 Task: Save a mixdown to a compressed format like AAC for efficient online sharing.
Action: Mouse moved to (71, 7)
Screenshot: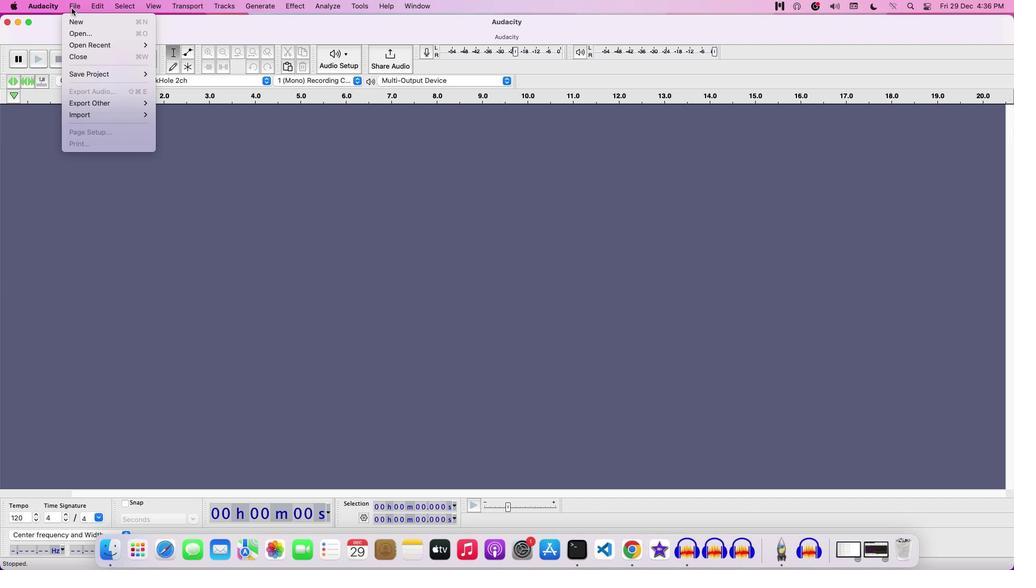 
Action: Mouse pressed left at (71, 7)
Screenshot: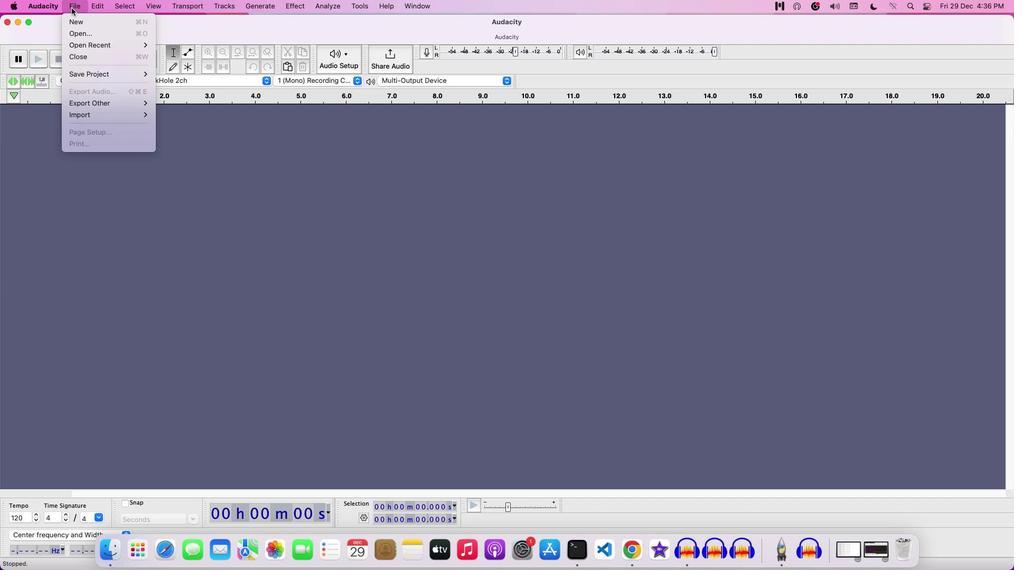 
Action: Mouse moved to (91, 30)
Screenshot: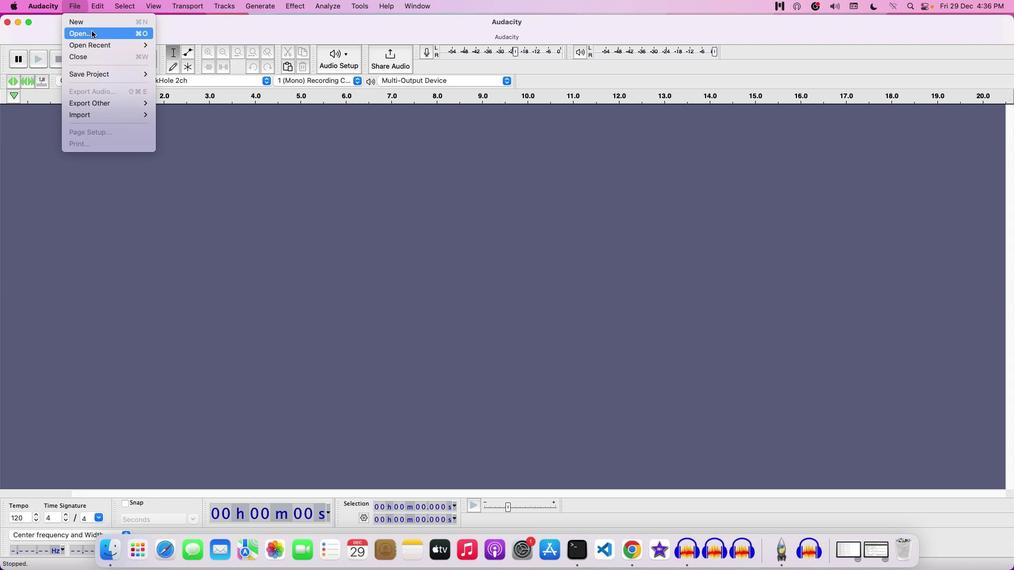 
Action: Mouse pressed left at (91, 30)
Screenshot: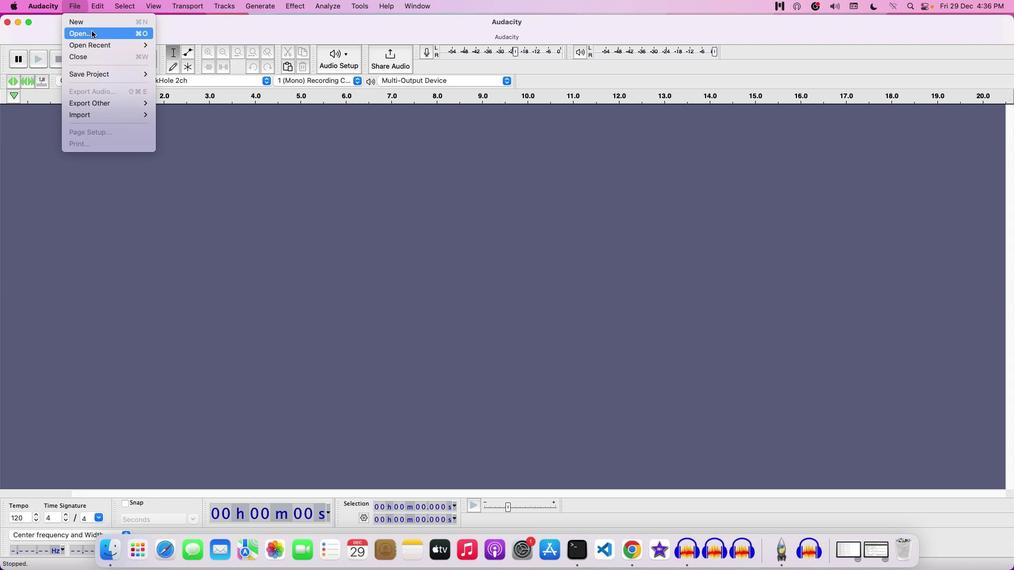 
Action: Mouse moved to (455, 155)
Screenshot: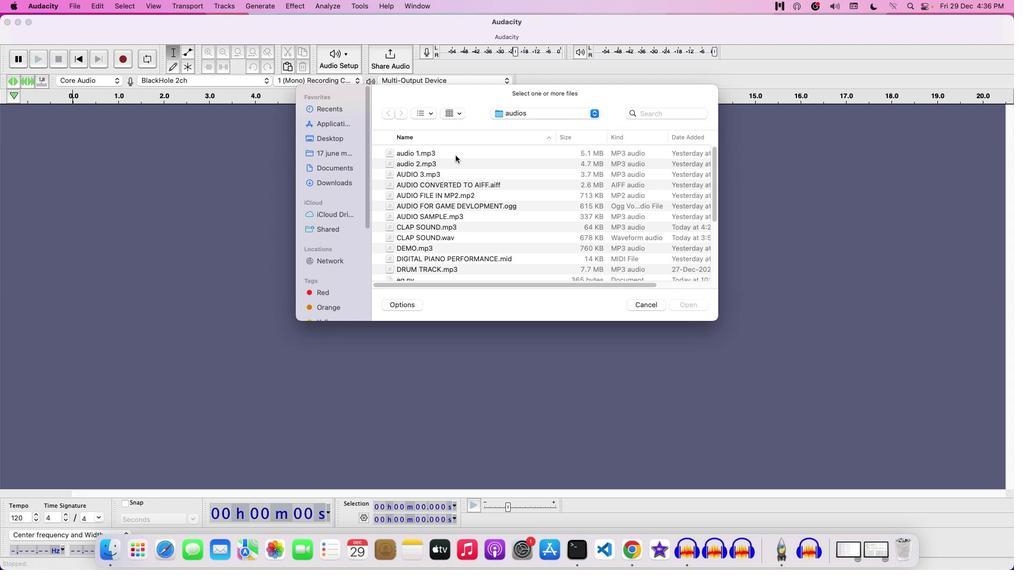 
Action: Mouse pressed left at (455, 155)
Screenshot: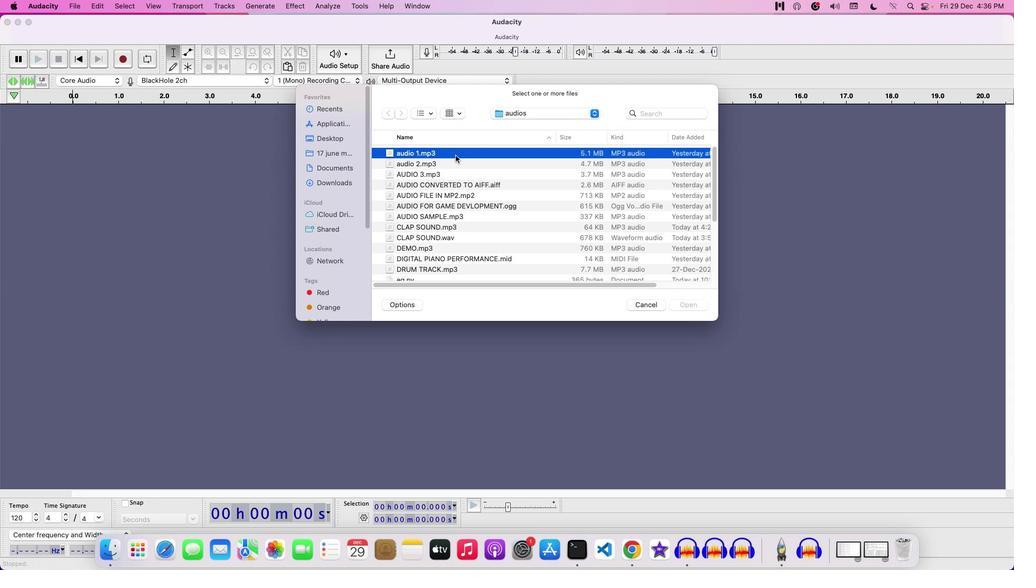 
Action: Mouse moved to (681, 305)
Screenshot: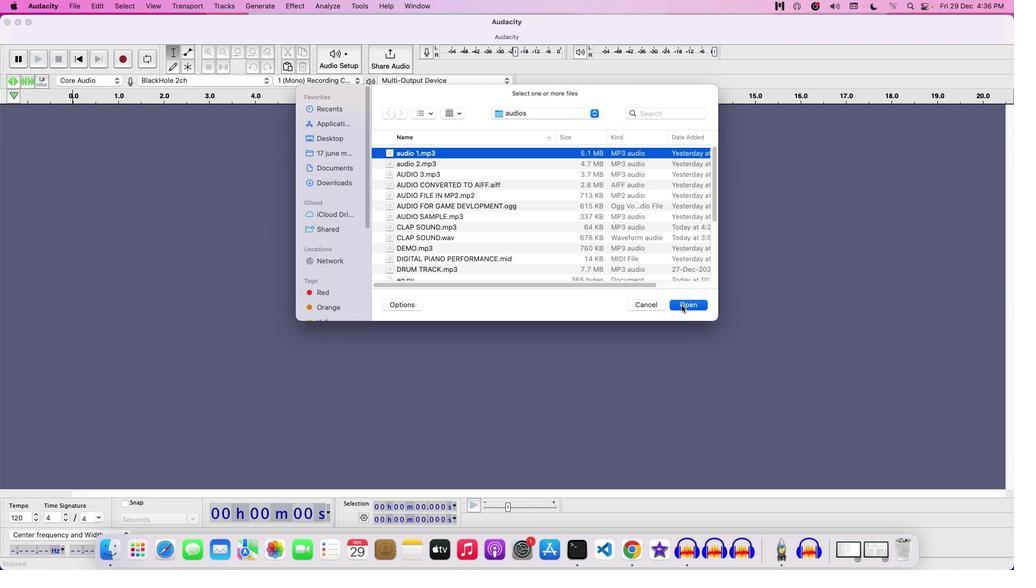 
Action: Mouse pressed left at (681, 305)
Screenshot: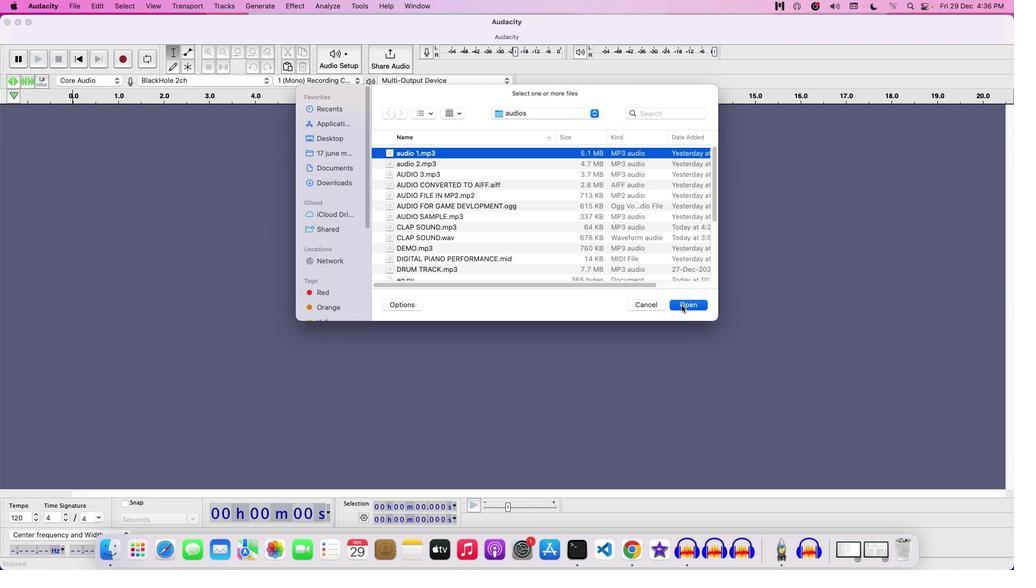 
Action: Mouse moved to (81, 7)
Screenshot: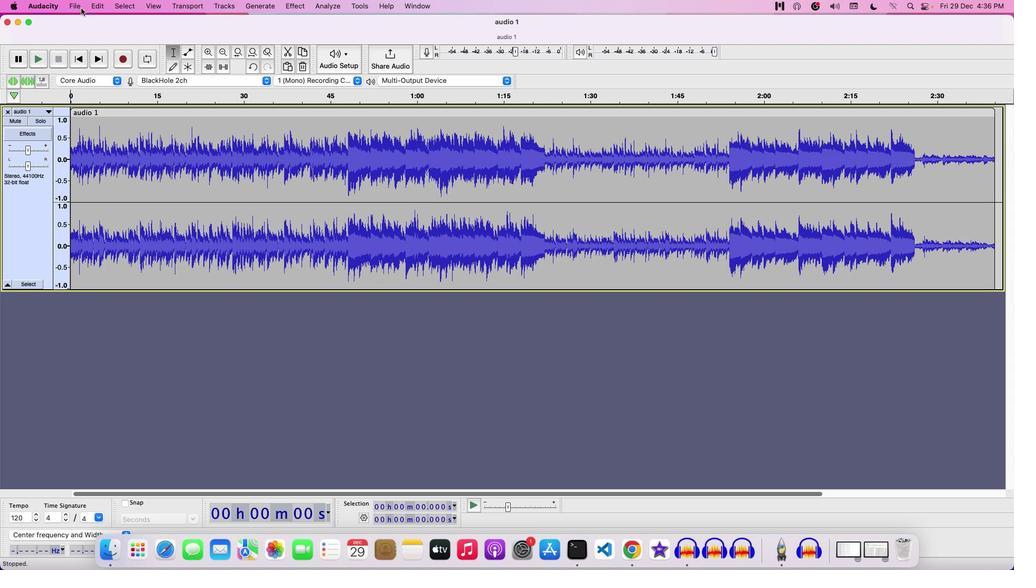 
Action: Mouse pressed left at (81, 7)
Screenshot: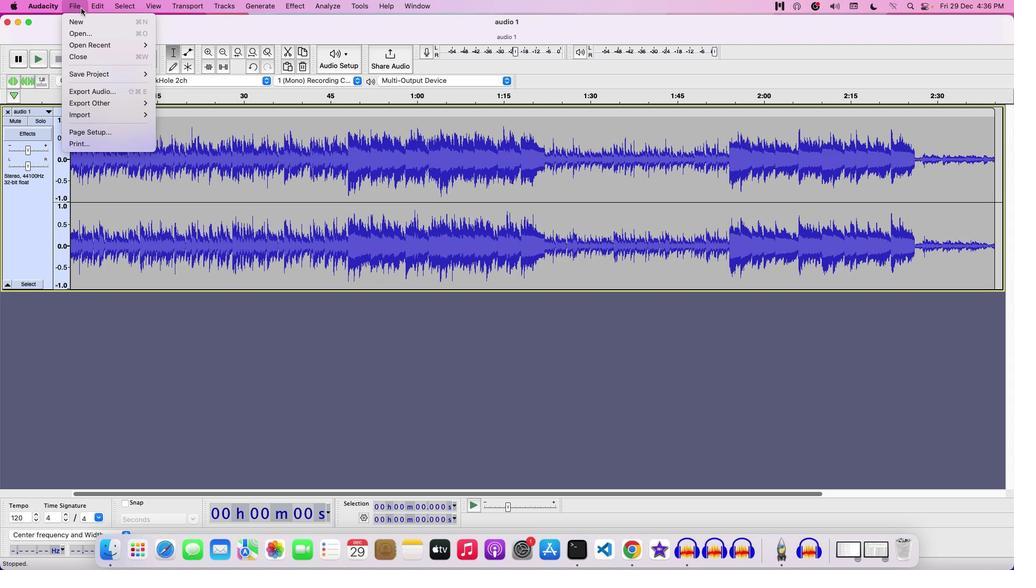 
Action: Mouse moved to (108, 31)
Screenshot: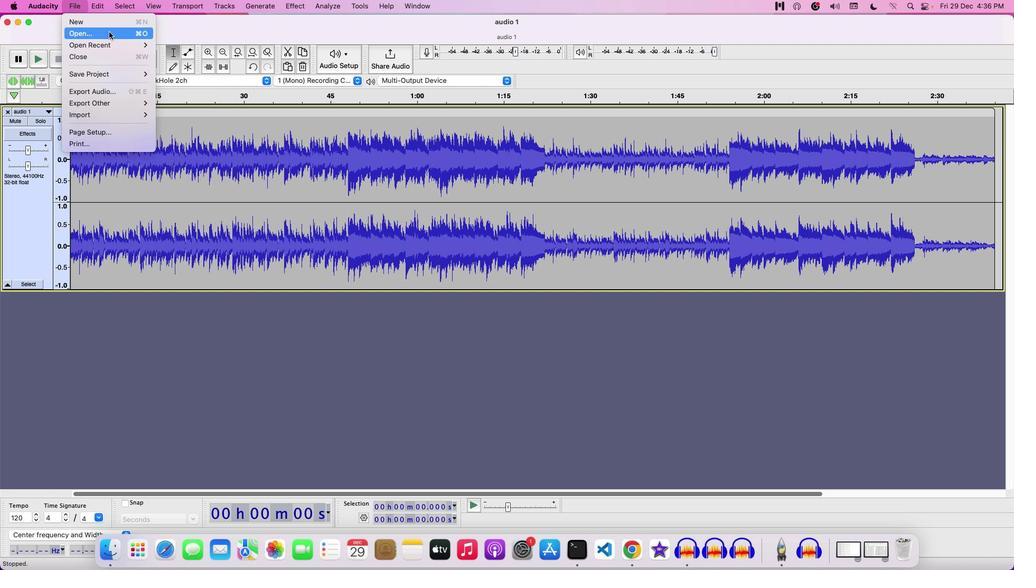 
Action: Mouse pressed left at (108, 31)
Screenshot: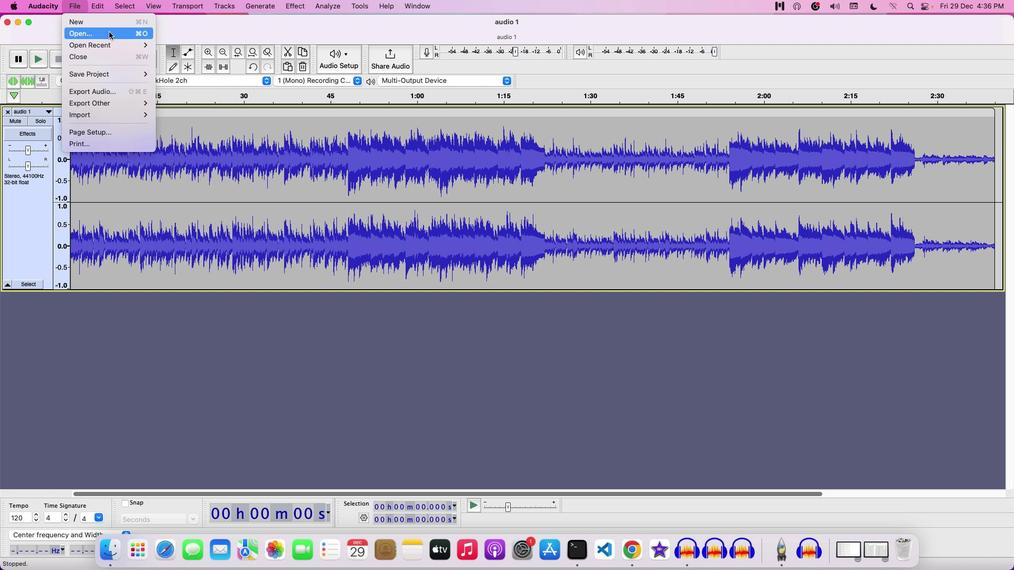 
Action: Mouse moved to (476, 165)
Screenshot: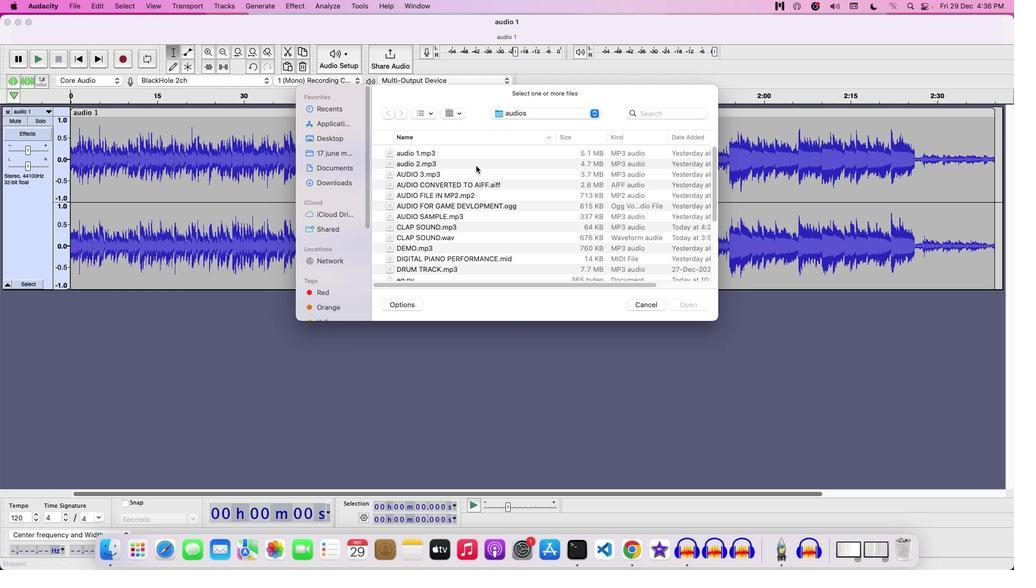 
Action: Mouse pressed left at (476, 165)
Screenshot: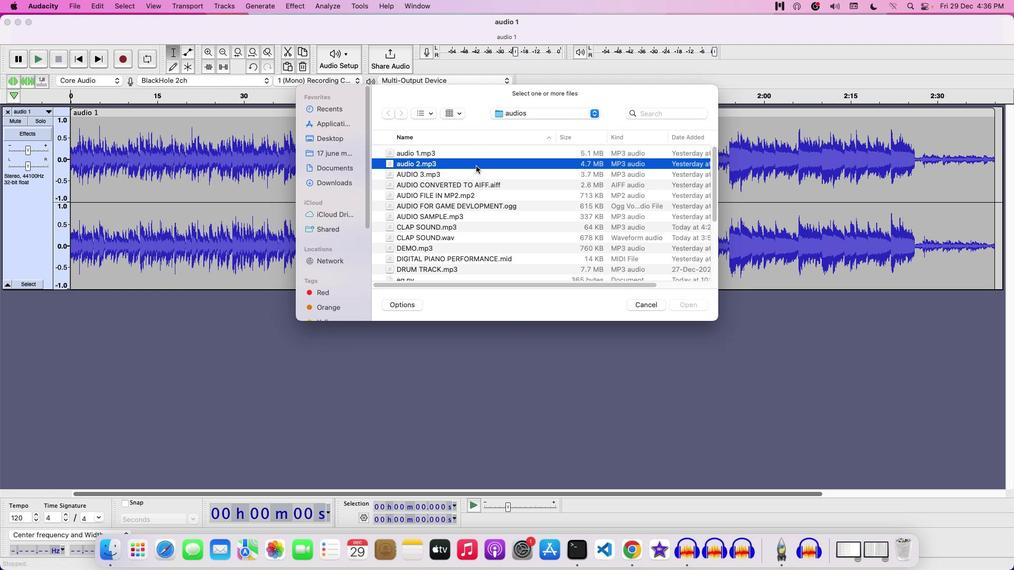 
Action: Mouse moved to (483, 164)
Screenshot: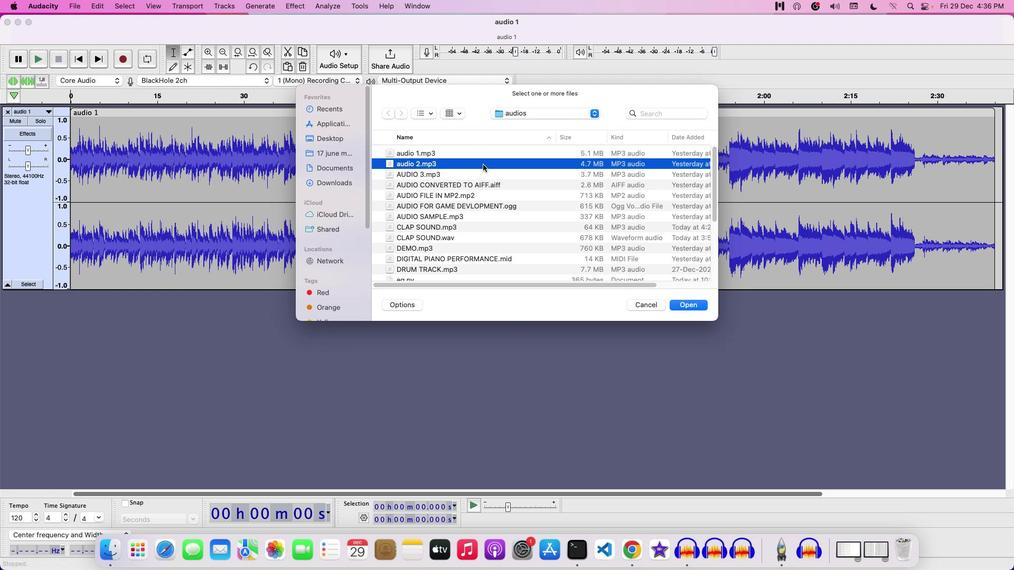 
Action: Mouse pressed left at (483, 164)
Screenshot: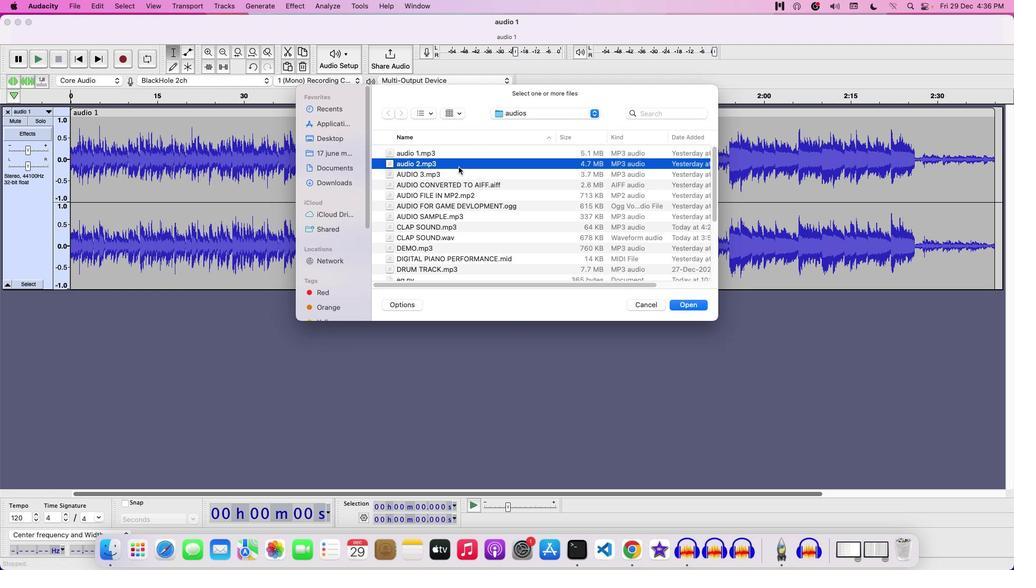 
Action: Mouse moved to (640, 305)
Screenshot: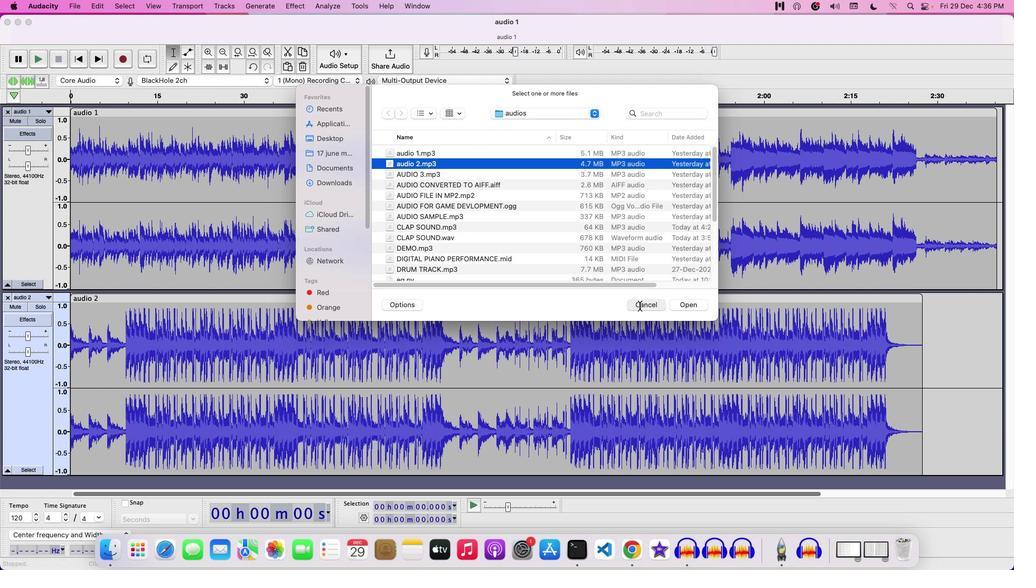 
Action: Mouse pressed left at (640, 305)
Screenshot: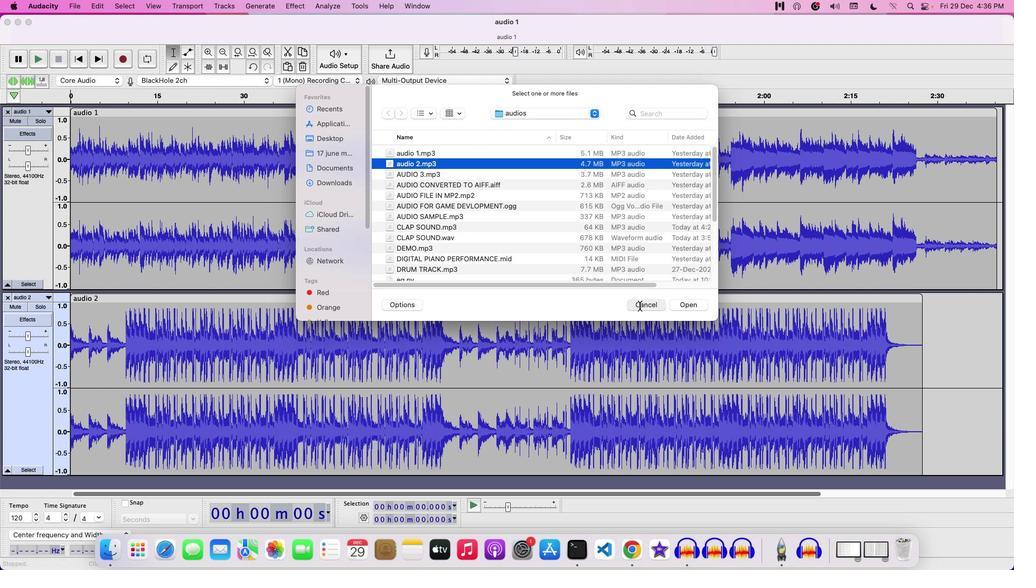
Action: Mouse moved to (998, 111)
Screenshot: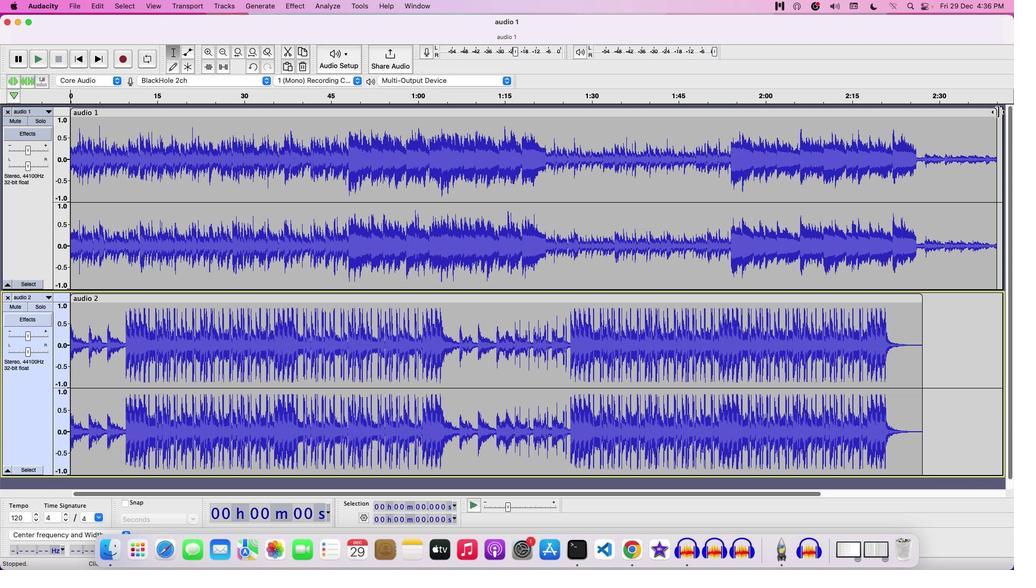 
Action: Mouse pressed left at (998, 111)
Screenshot: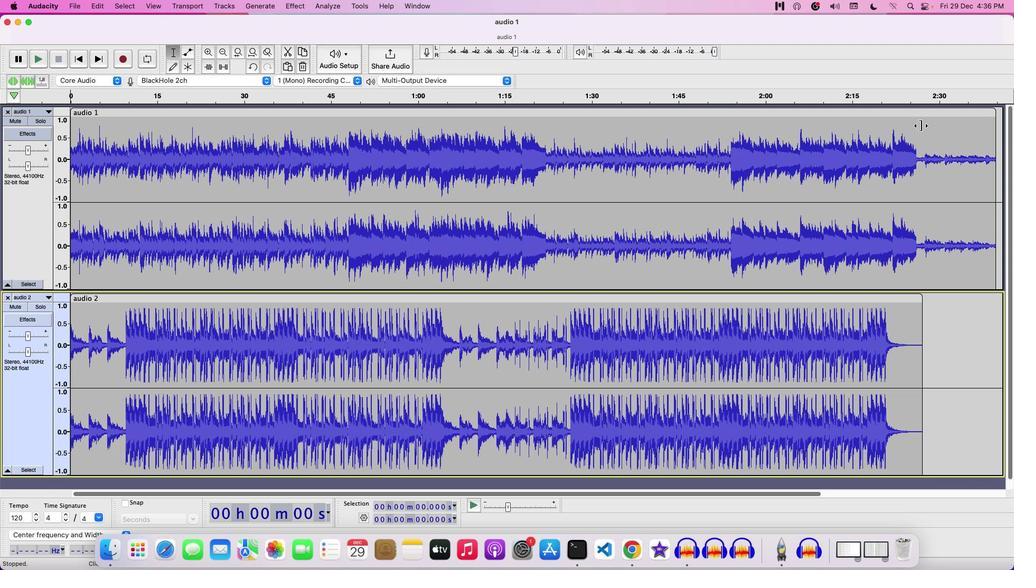 
Action: Mouse moved to (443, 220)
Screenshot: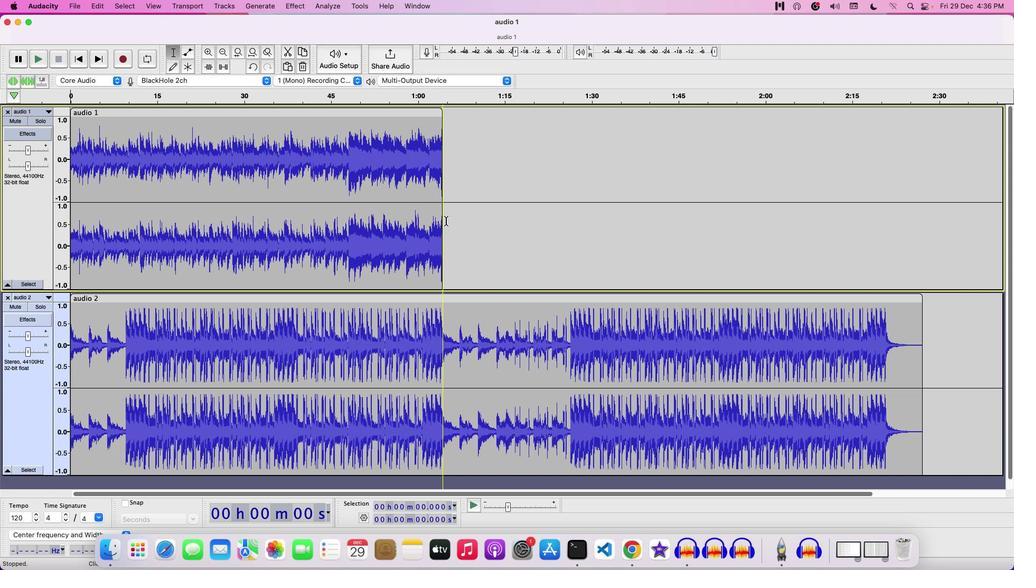 
Action: Mouse pressed left at (443, 220)
Screenshot: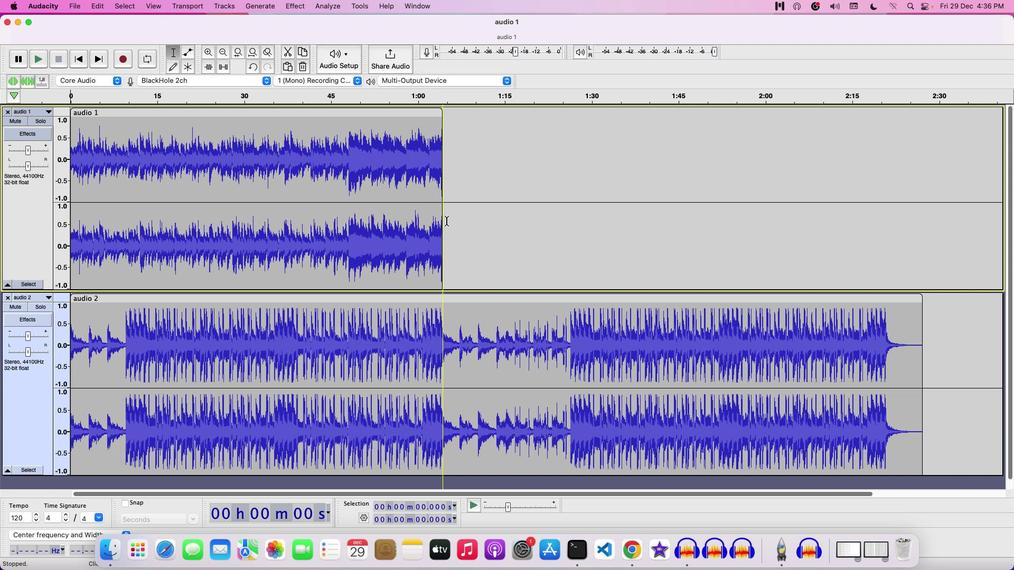 
Action: Mouse moved to (71, 300)
Screenshot: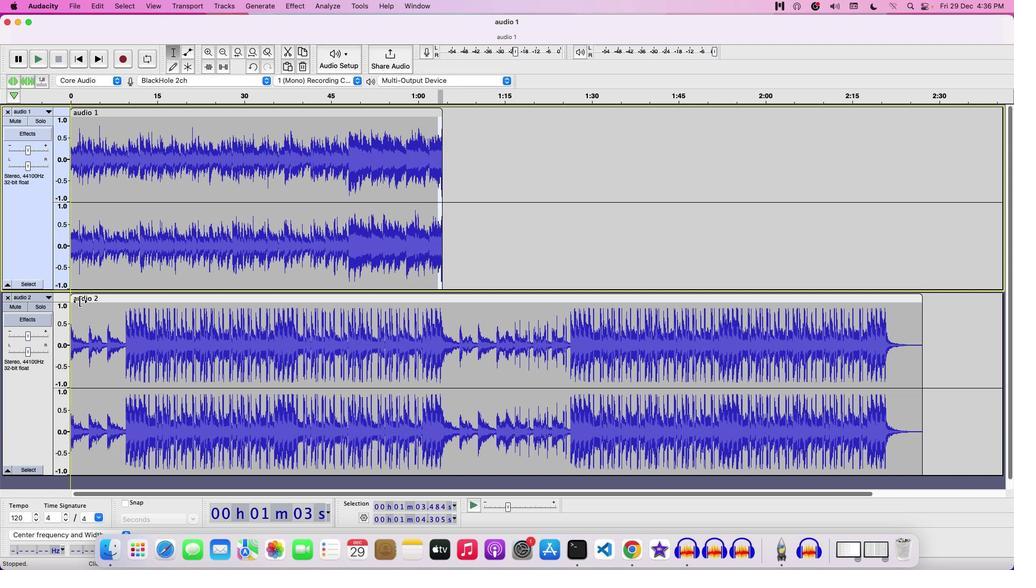 
Action: Mouse pressed left at (71, 300)
Screenshot: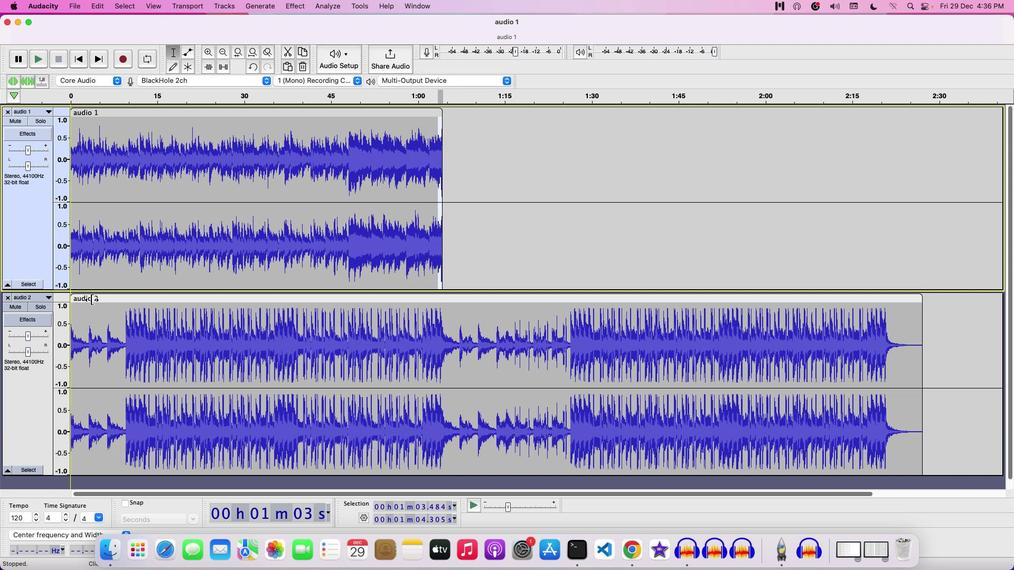 
Action: Mouse moved to (922, 300)
Screenshot: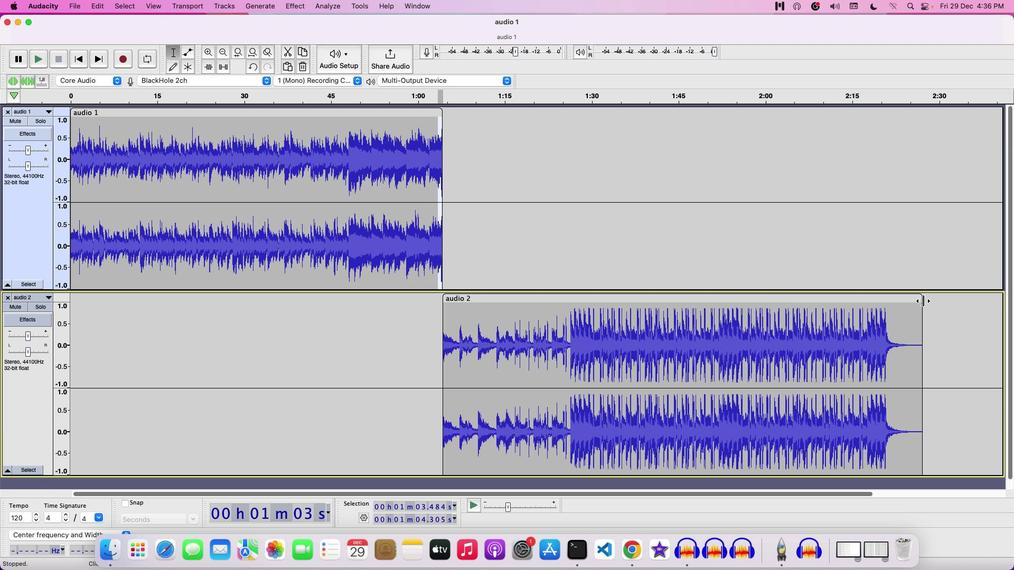 
Action: Mouse pressed left at (922, 300)
Screenshot: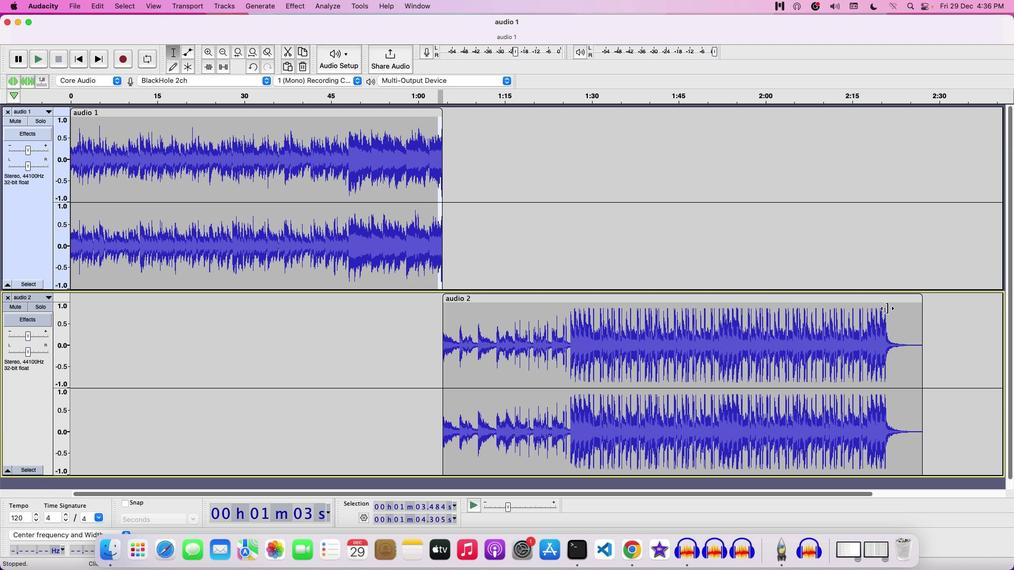 
Action: Mouse moved to (76, 11)
Screenshot: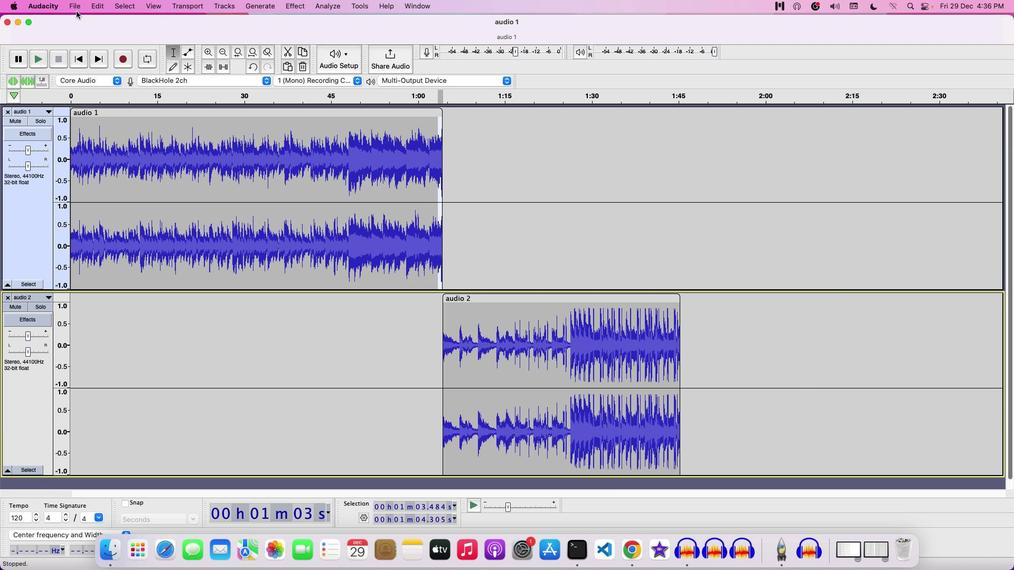 
Action: Mouse pressed left at (76, 11)
Screenshot: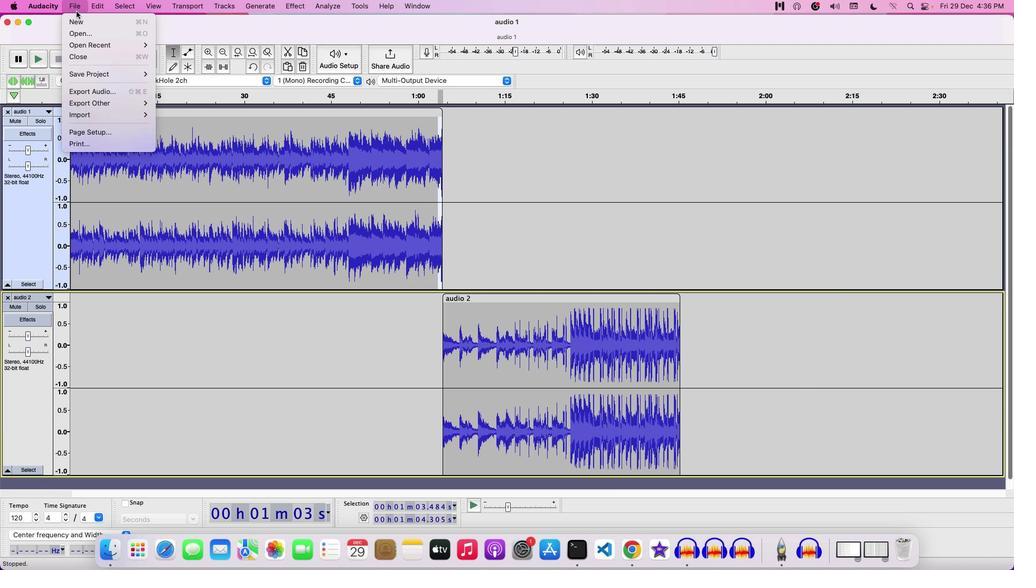 
Action: Mouse moved to (99, 87)
Screenshot: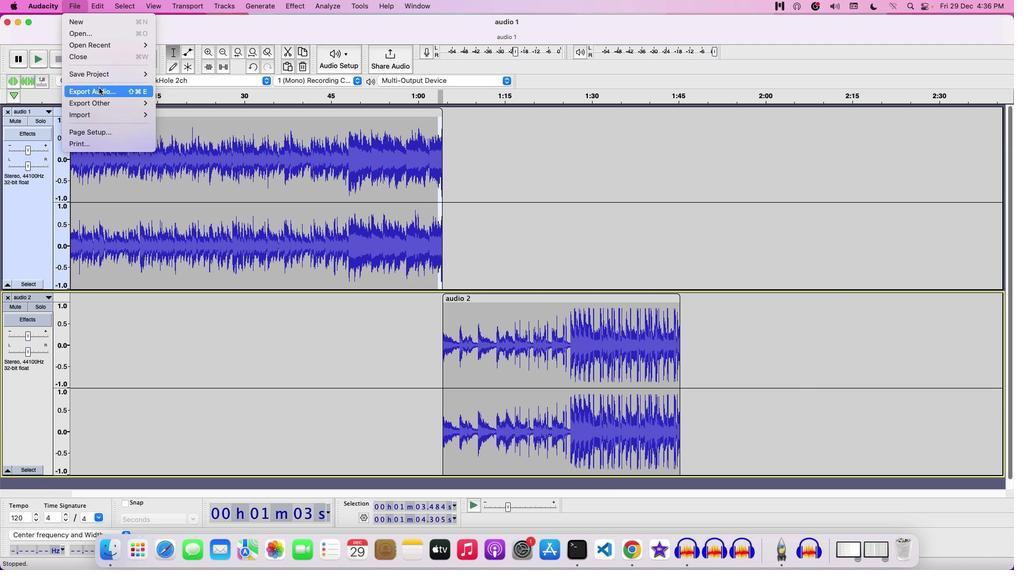 
Action: Mouse pressed left at (99, 87)
Screenshot: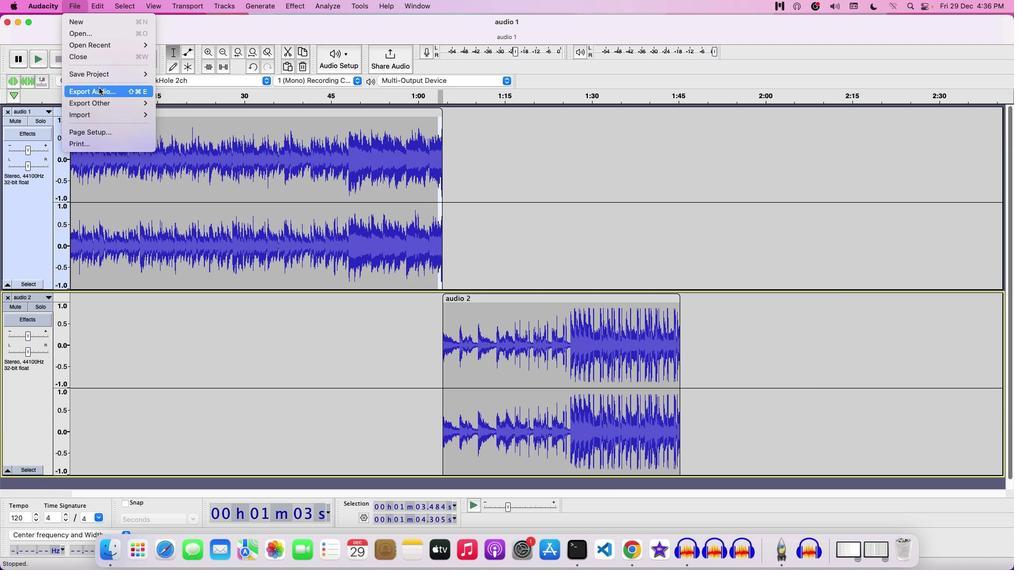 
Action: Mouse moved to (269, 126)
Screenshot: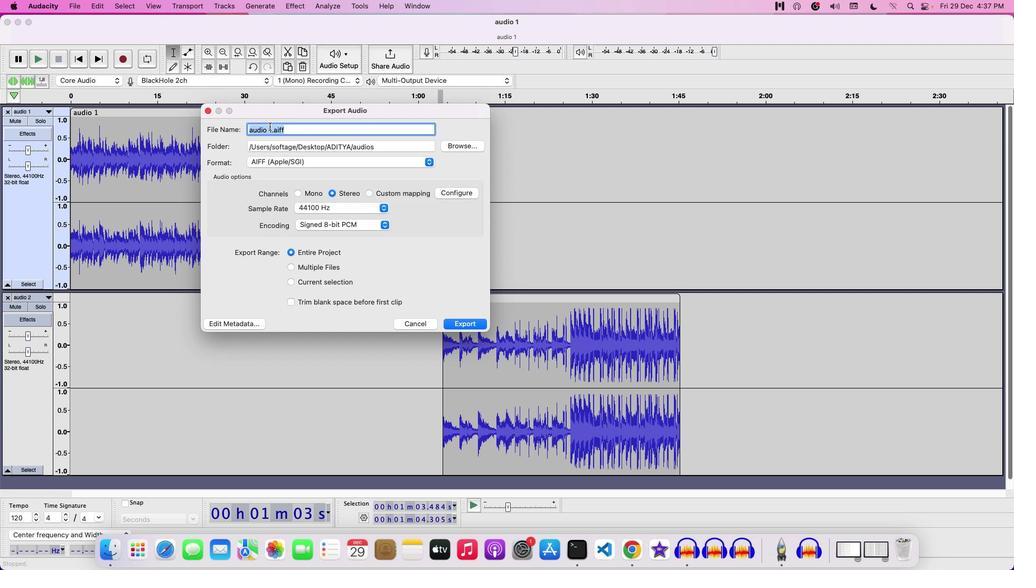 
Action: Mouse pressed left at (269, 126)
Screenshot: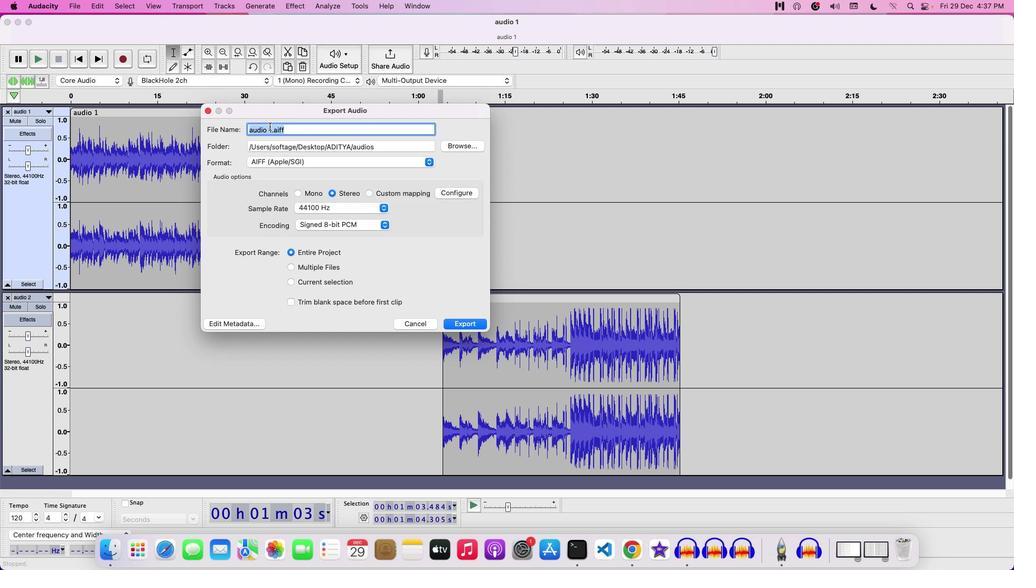 
Action: Mouse moved to (272, 128)
Screenshot: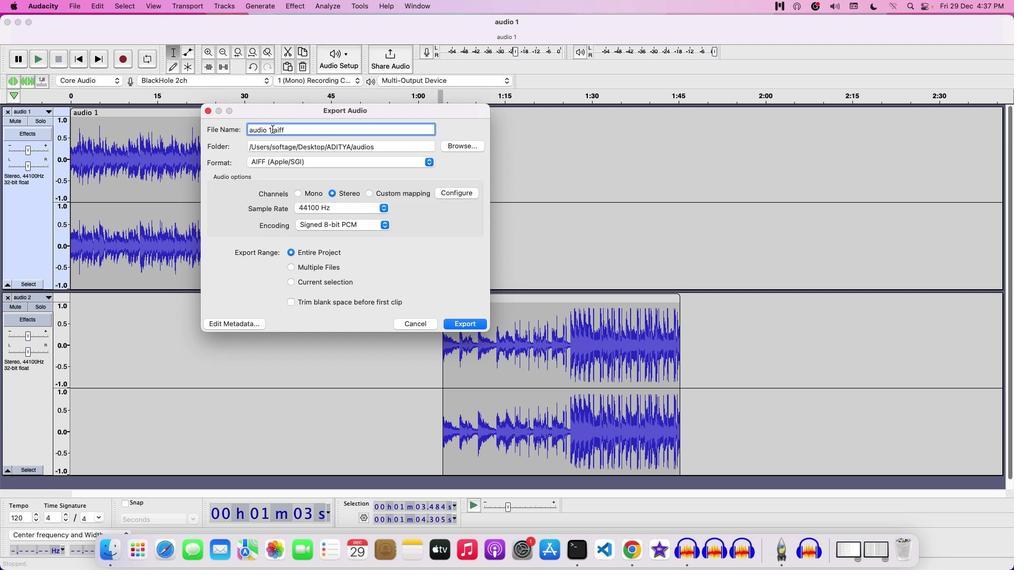 
Action: Mouse pressed left at (272, 128)
Screenshot: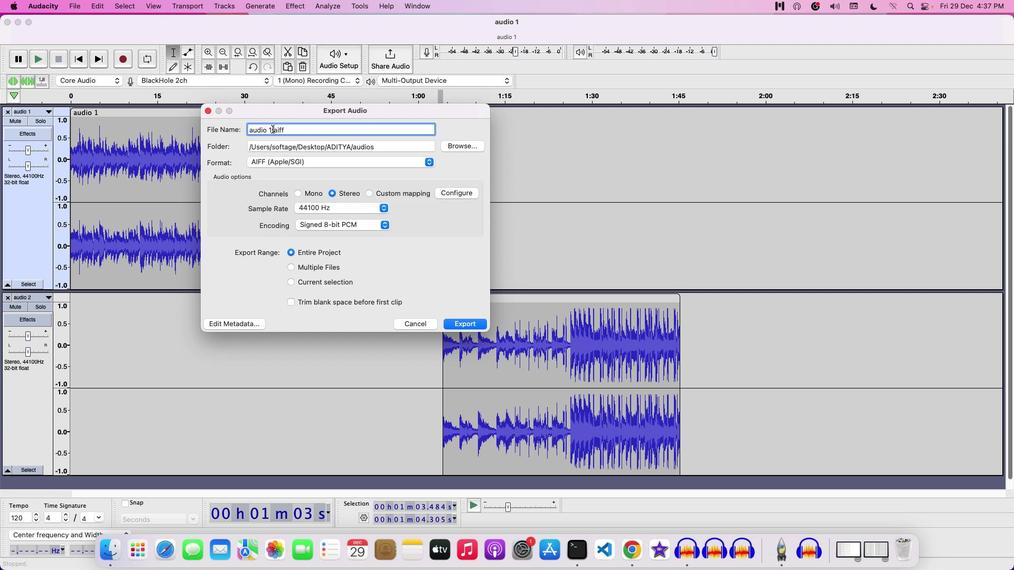 
Action: Mouse moved to (304, 127)
Screenshot: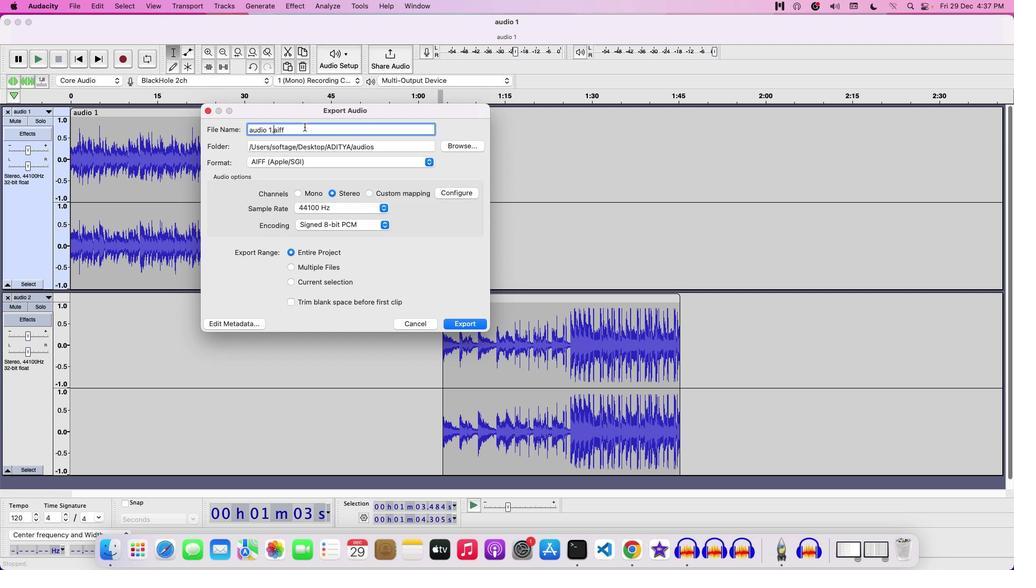 
Action: Key pressed Key.backspaceKey.backspaceKey.backspaceKey.backspaceKey.backspaceKey.backspaceKey.backspaceKey.backspaceKey.backspaceKey.backspaceKey.backspaceKey.backspaceKey.backspaceKey.backspaceKey.backspace'M''I''X''D''O''W''N'Key.space
Screenshot: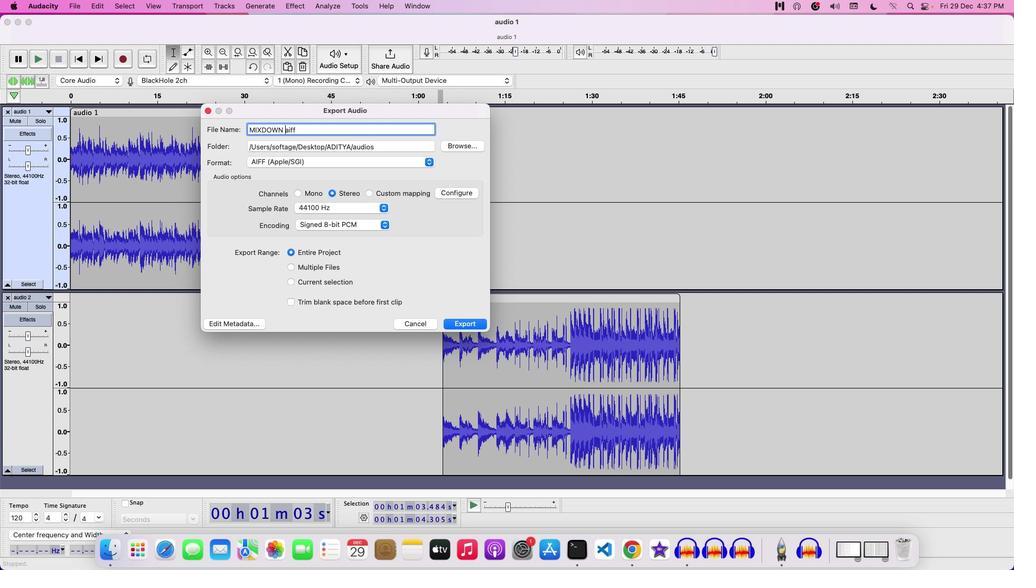 
Action: Mouse moved to (397, 165)
Screenshot: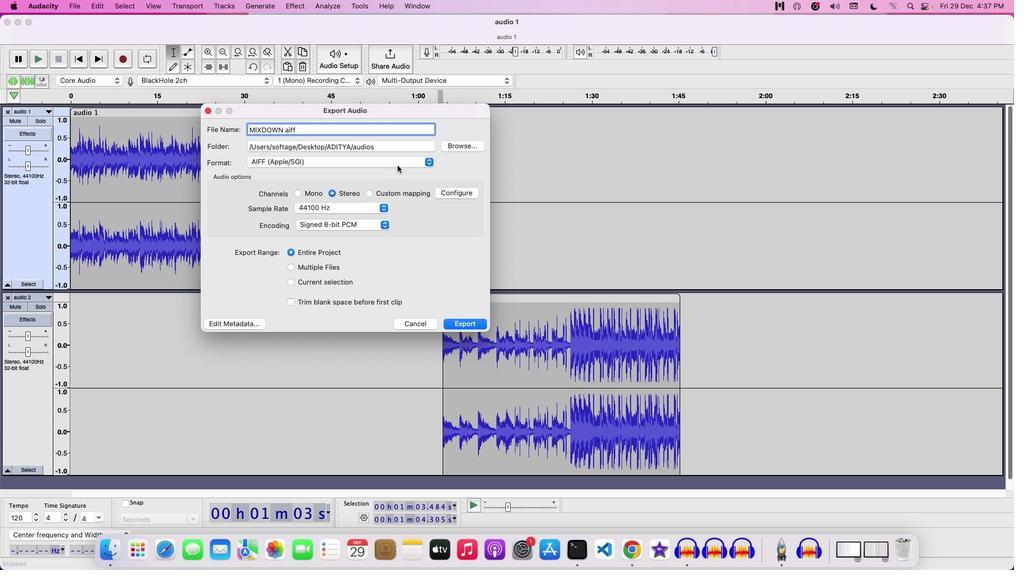 
Action: Mouse pressed left at (397, 165)
Screenshot: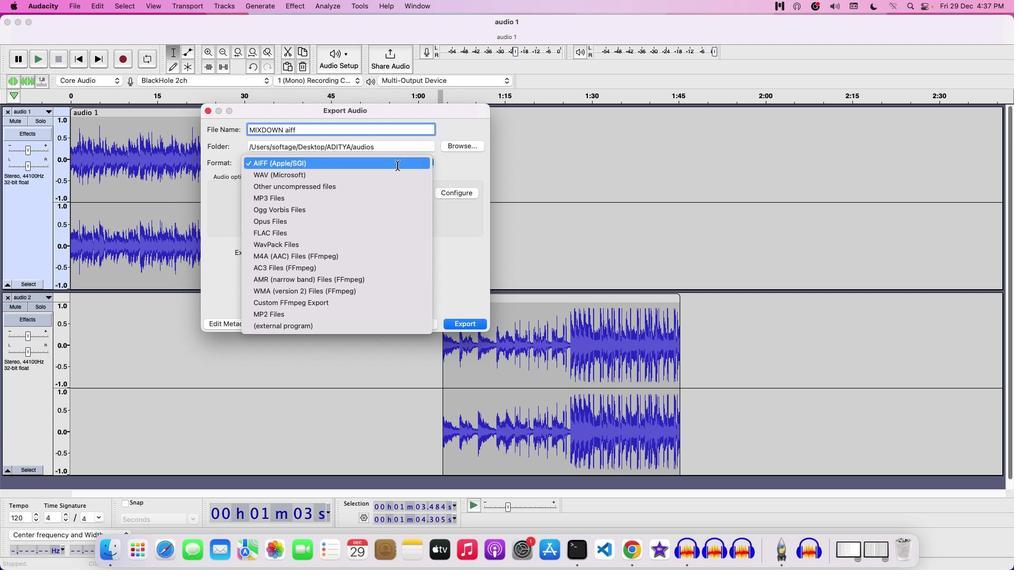 
Action: Mouse moved to (366, 252)
Screenshot: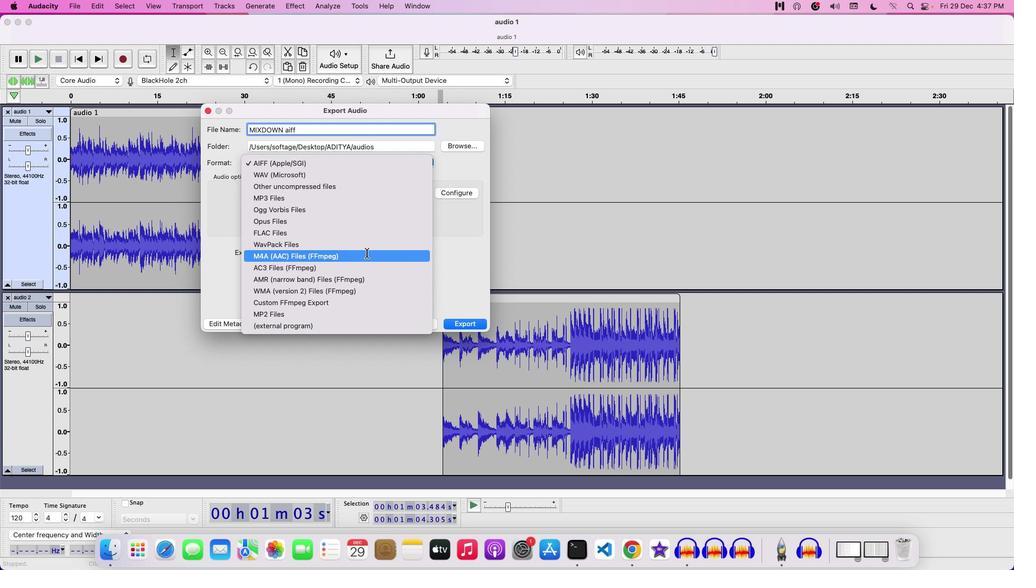 
Action: Mouse scrolled (366, 252) with delta (0, 0)
Screenshot: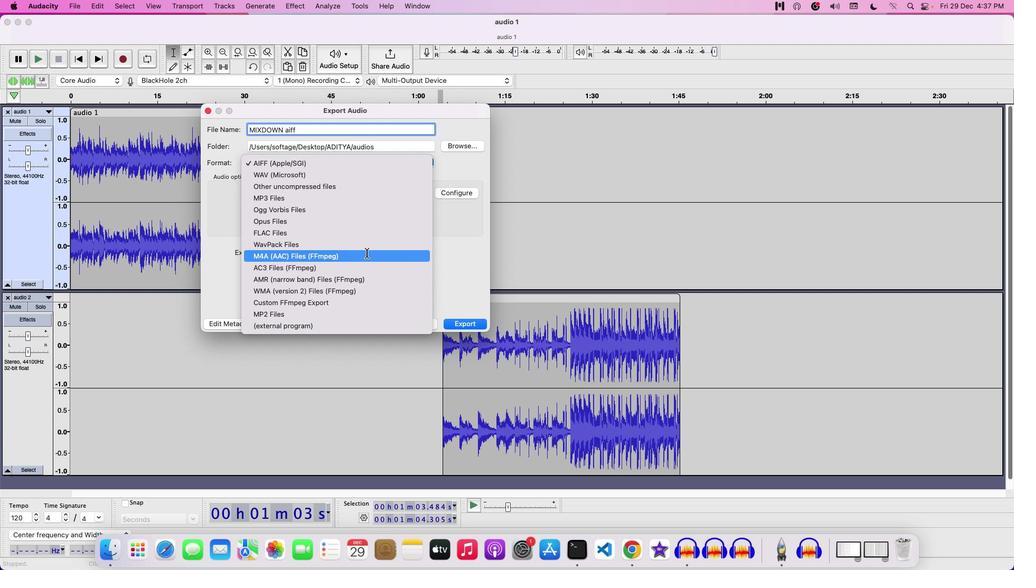 
Action: Mouse scrolled (366, 252) with delta (0, 0)
Screenshot: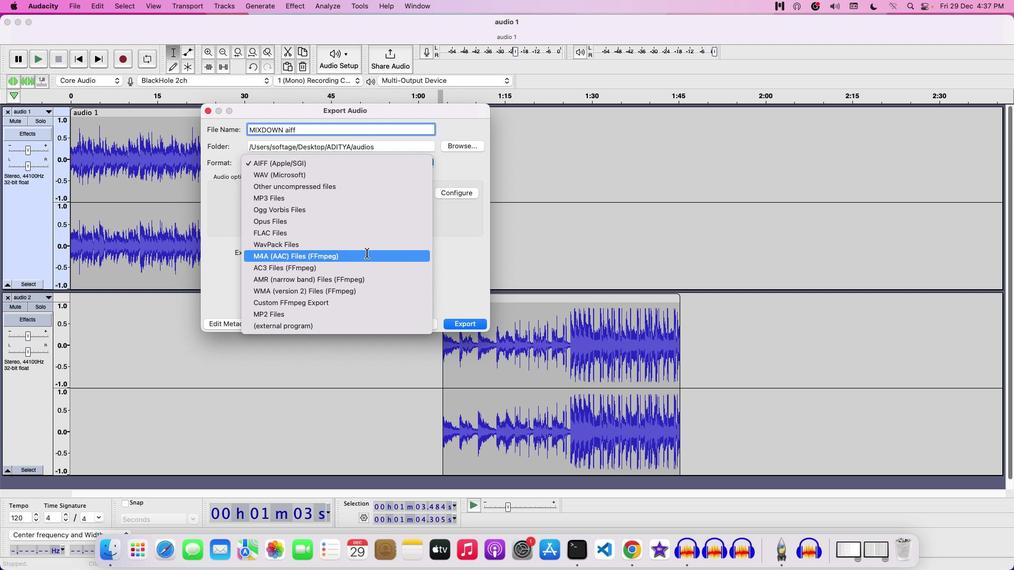 
Action: Mouse scrolled (366, 252) with delta (0, 0)
Screenshot: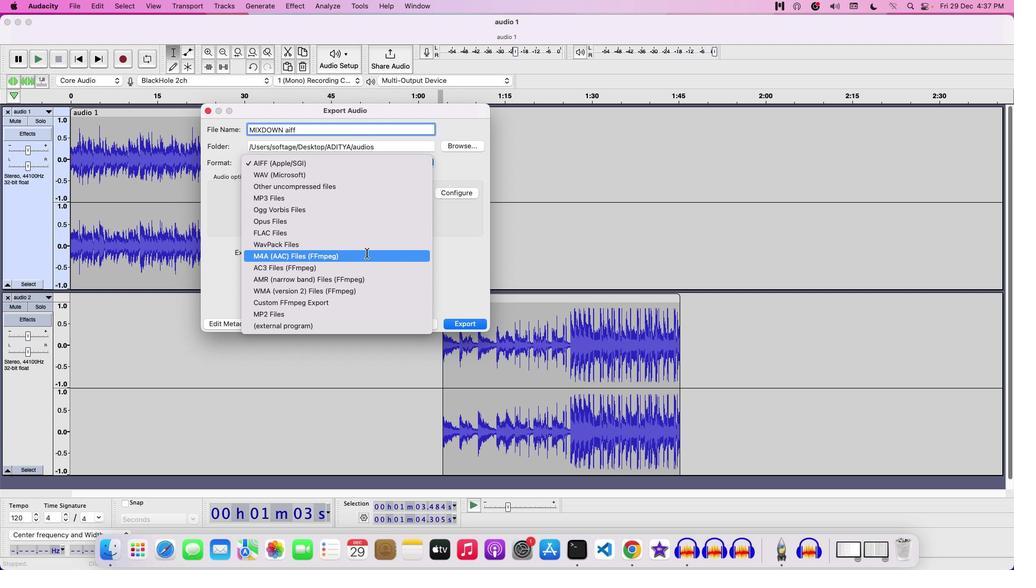 
Action: Mouse moved to (364, 253)
Screenshot: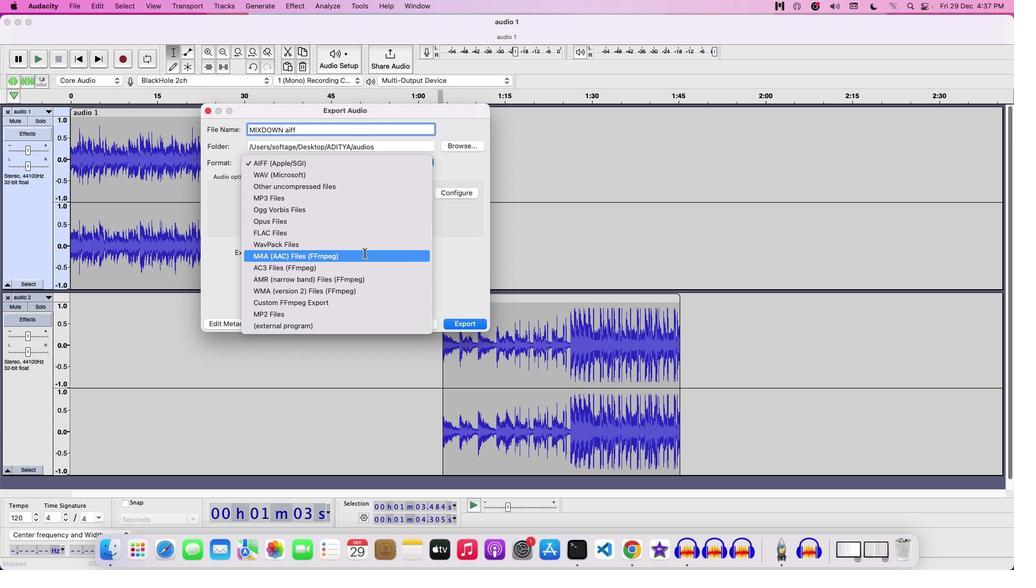 
Action: Mouse pressed left at (364, 253)
Screenshot: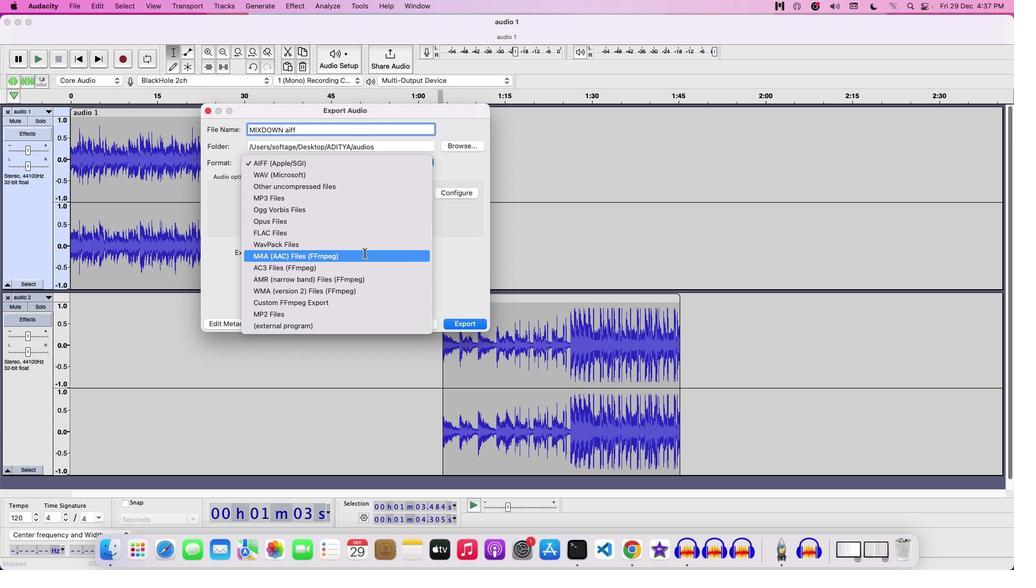 
Action: Mouse moved to (293, 129)
Screenshot: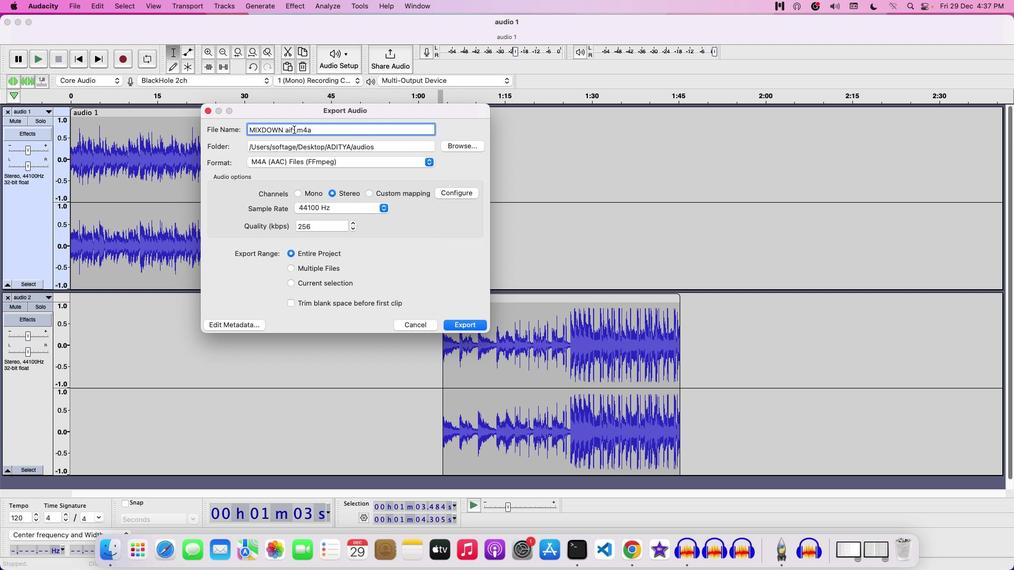 
Action: Mouse pressed left at (293, 129)
Screenshot: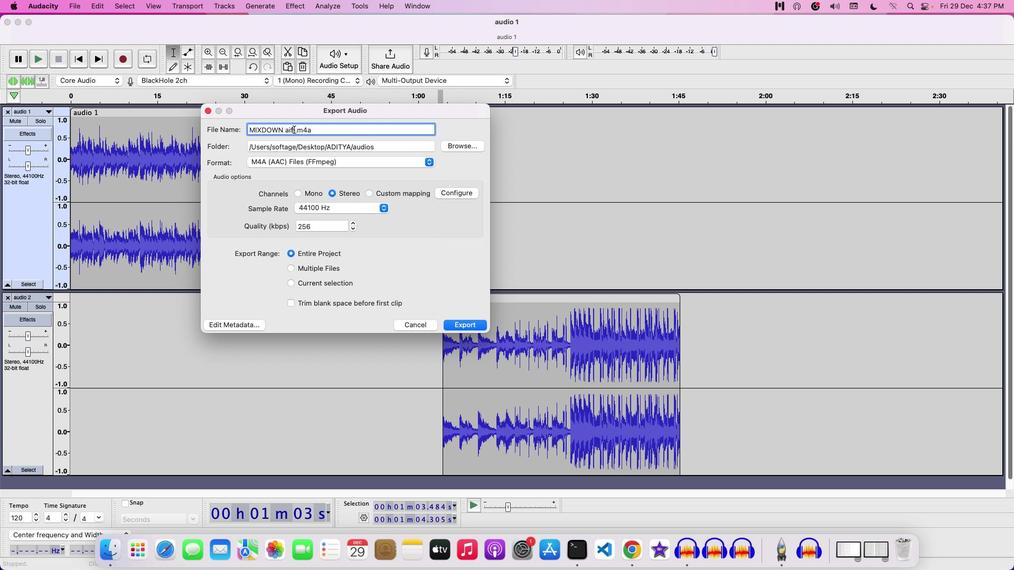 
Action: Mouse moved to (341, 127)
Screenshot: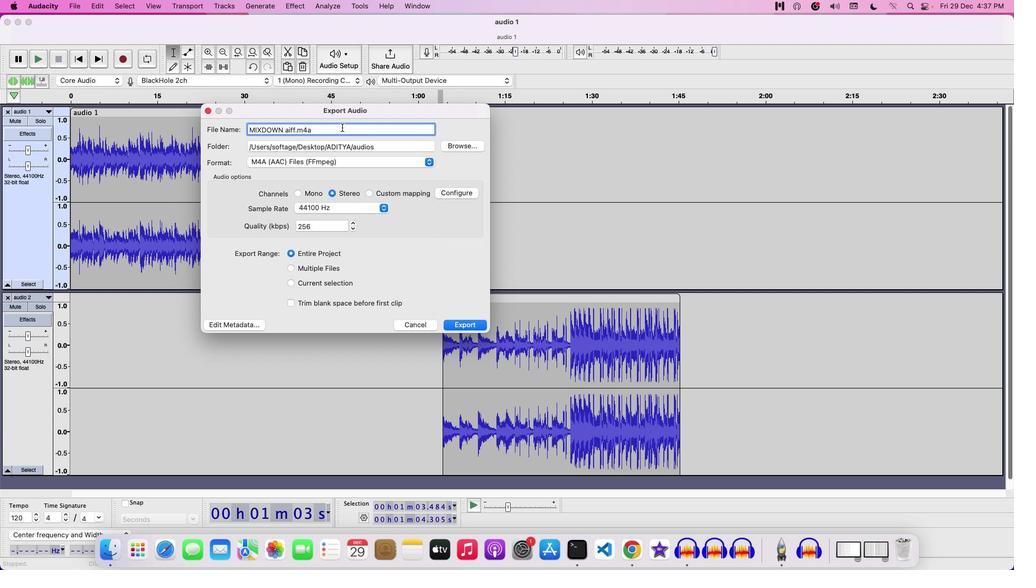
Action: Key pressed Key.rightKey.backspaceKey.backspaceKey.backspaceKey.backspaceKey.backspace
Screenshot: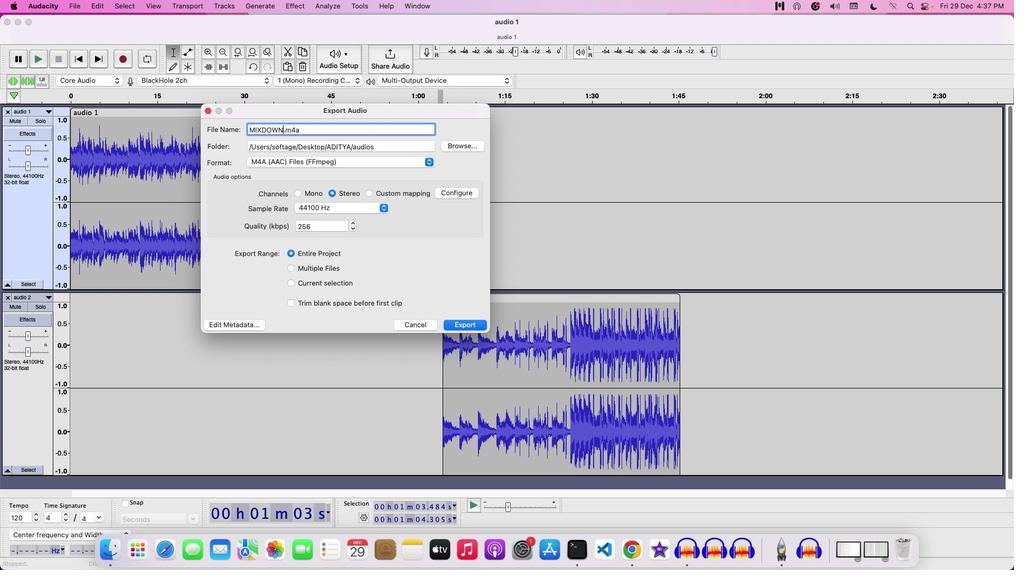 
Action: Mouse moved to (471, 320)
Screenshot: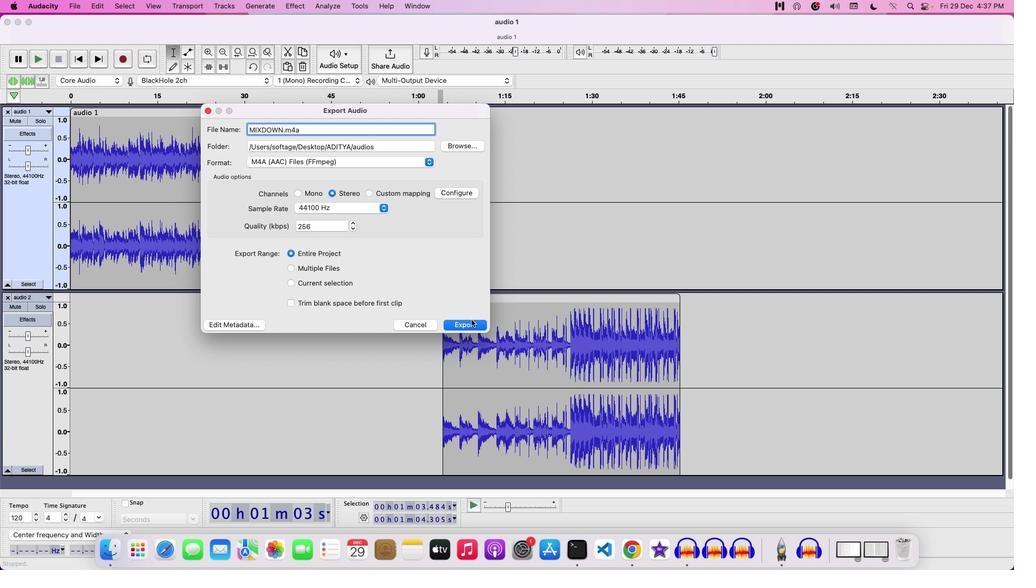 
Action: Key pressed '1'
Screenshot: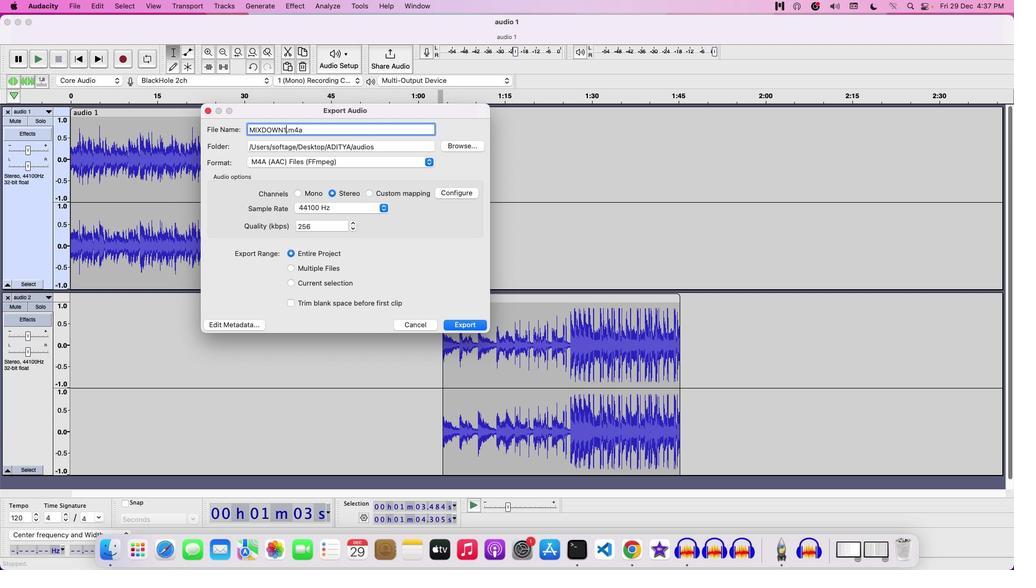 
Action: Mouse moved to (463, 324)
Screenshot: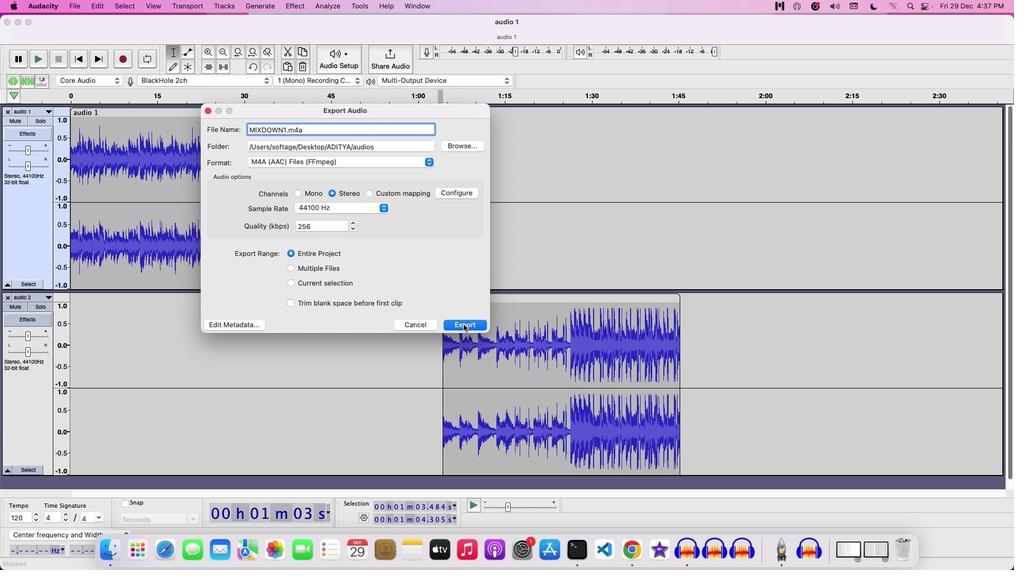 
Action: Mouse pressed left at (463, 324)
Screenshot: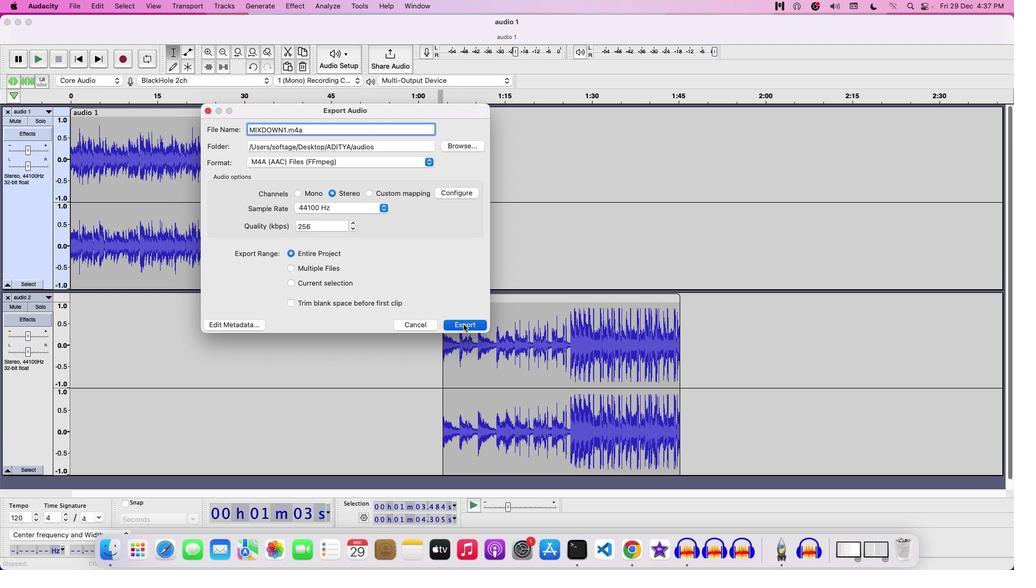 
Action: Mouse moved to (80, 12)
Screenshot: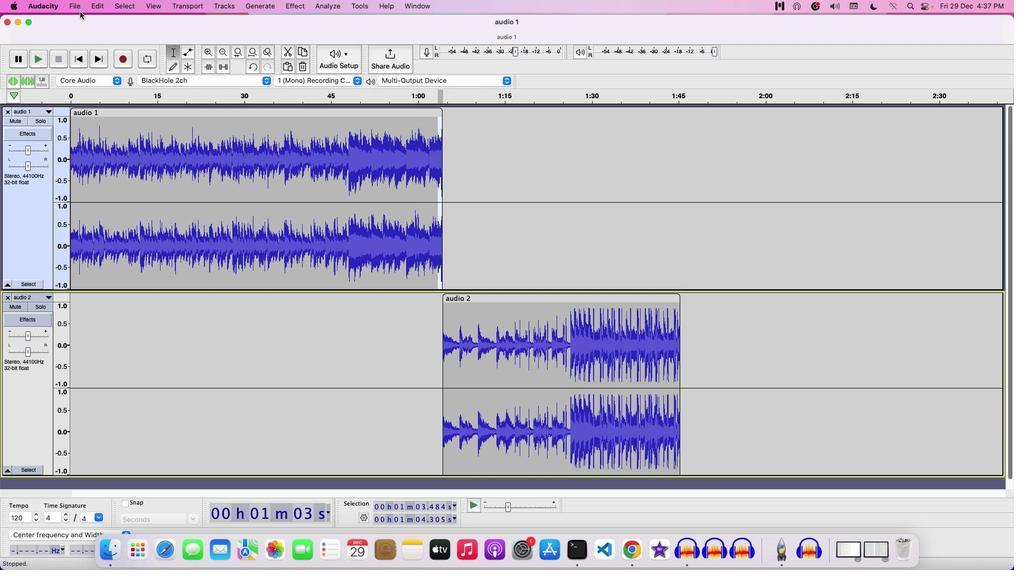 
Action: Mouse pressed left at (80, 12)
Screenshot: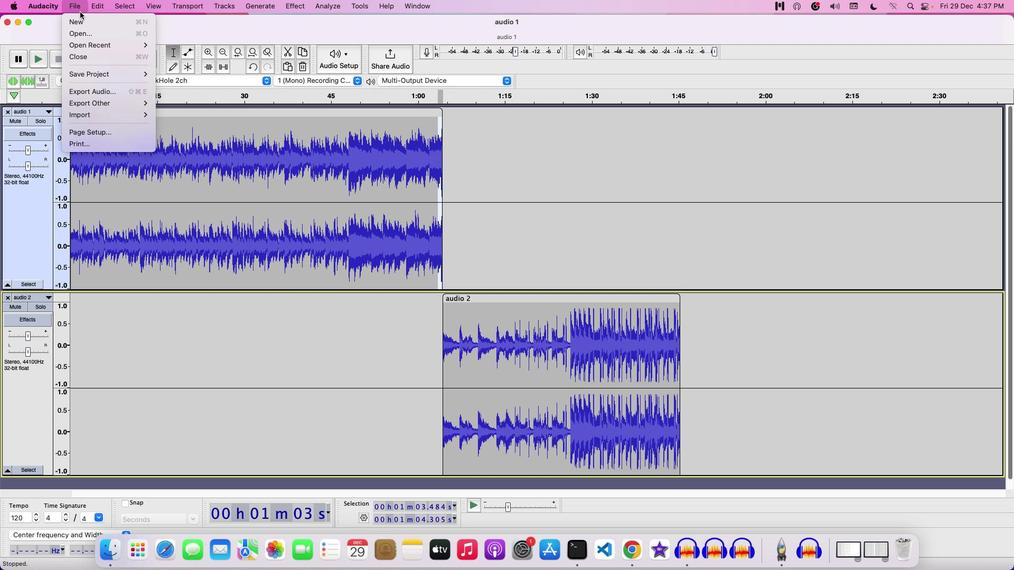 
Action: Mouse moved to (90, 73)
Screenshot: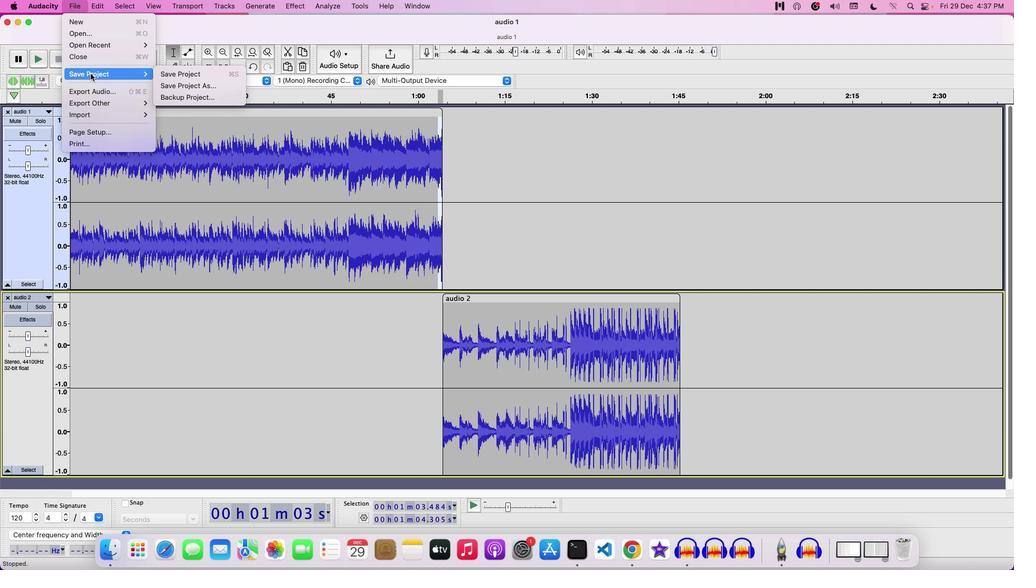 
Action: Mouse pressed left at (90, 73)
Screenshot: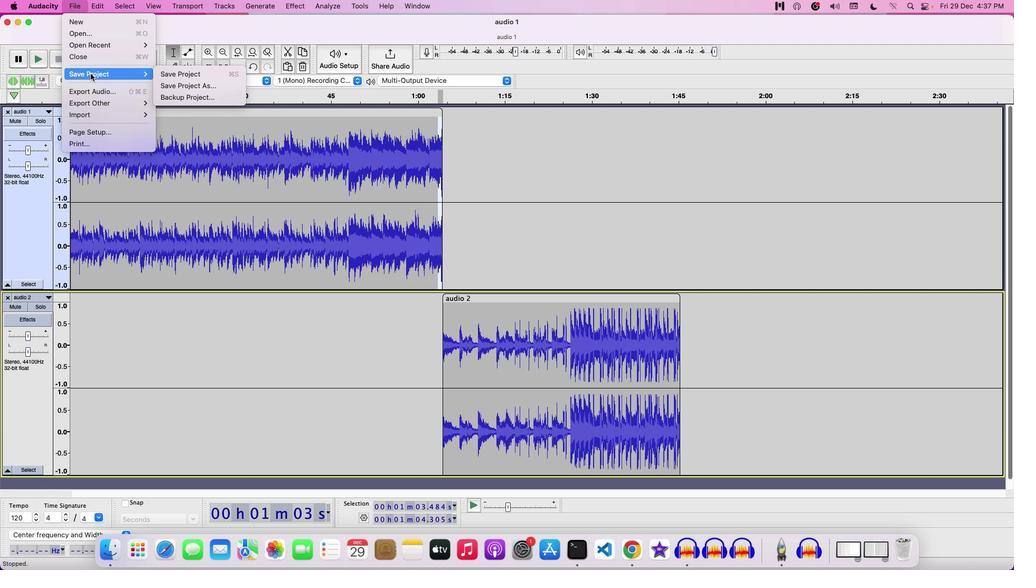
Action: Mouse moved to (204, 68)
Screenshot: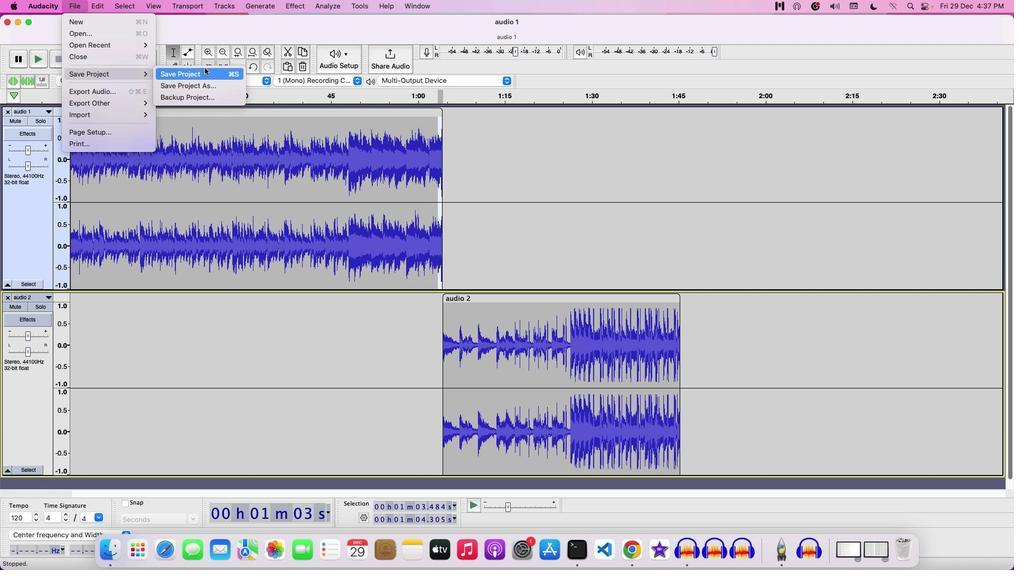 
Action: Mouse pressed left at (204, 68)
Screenshot: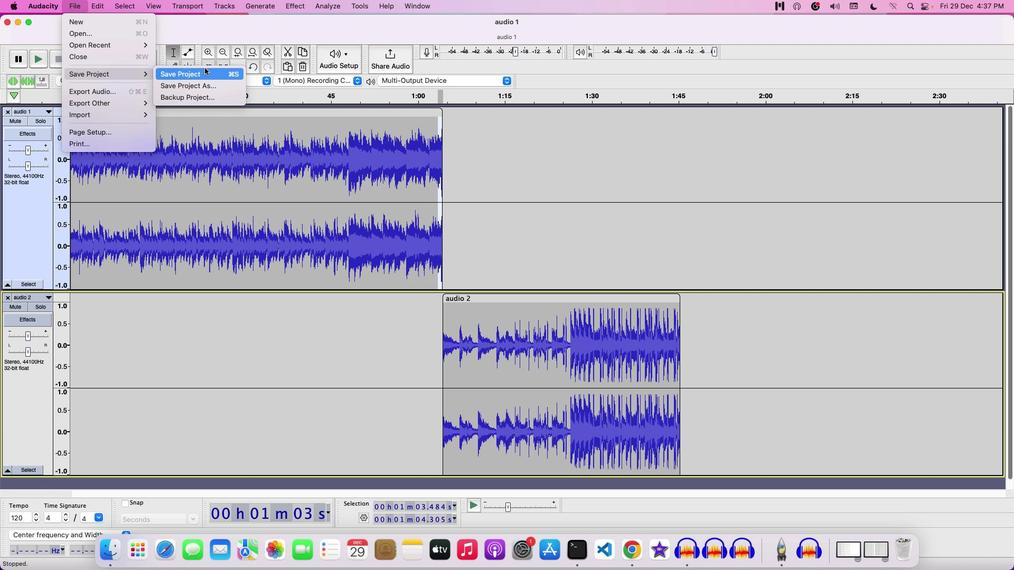 
Action: Mouse moved to (486, 152)
Screenshot: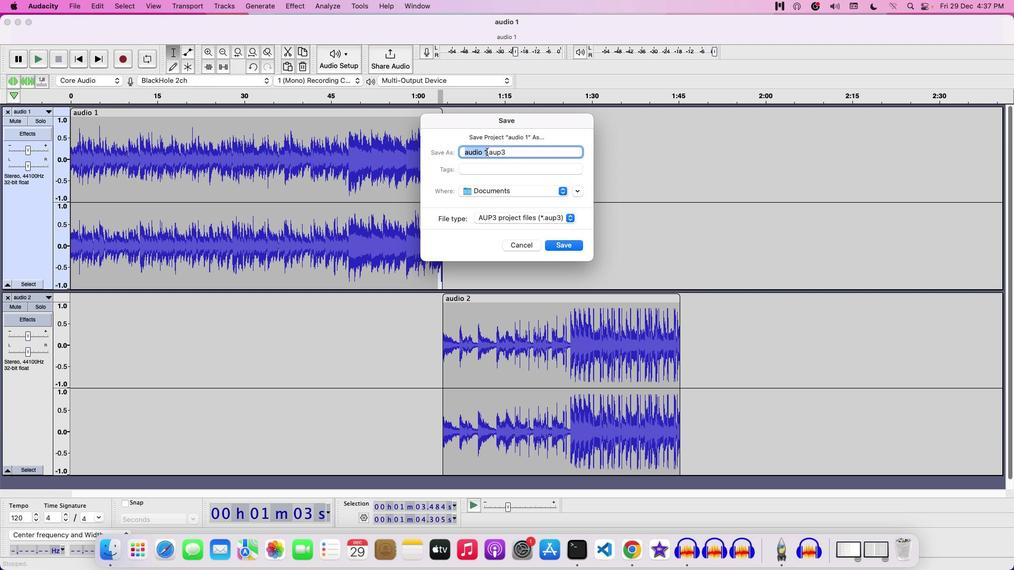 
Action: Key pressed Key.backspace'S''A''V''E''D'Key.space'M''I''X''D''O''W''N'Key.space'I''N'Key.space'F''O'Key.backspaceKey.backspace'A''A''C'Key.space'F''O''R''M''A''T'
Screenshot: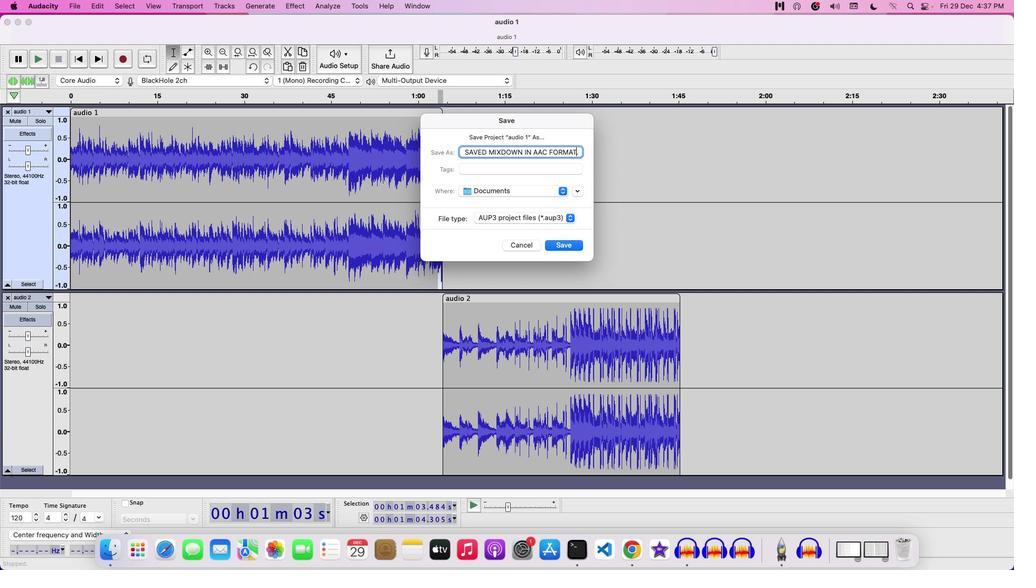 
Action: Mouse moved to (580, 247)
Screenshot: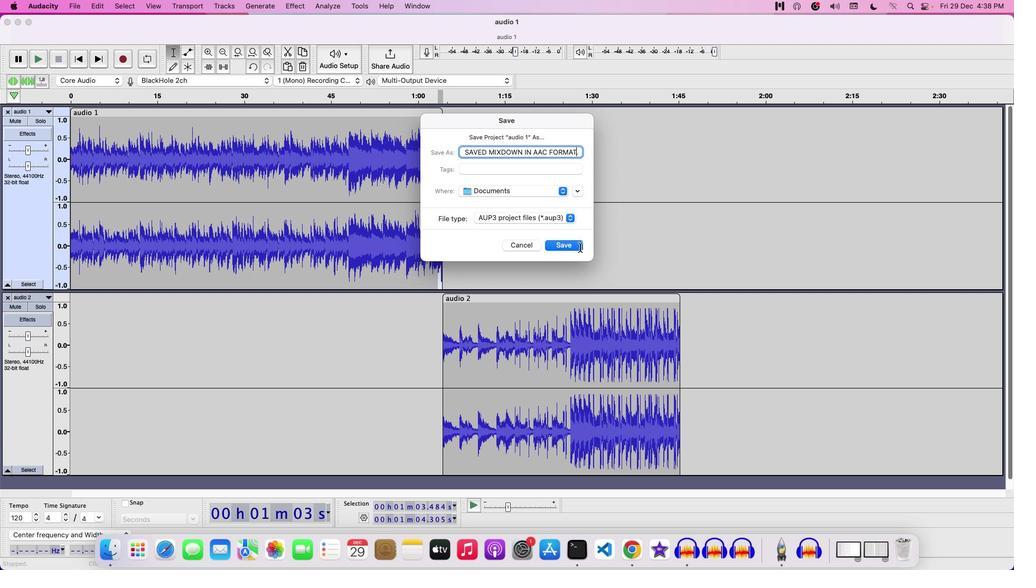 
Action: Mouse pressed left at (580, 247)
Screenshot: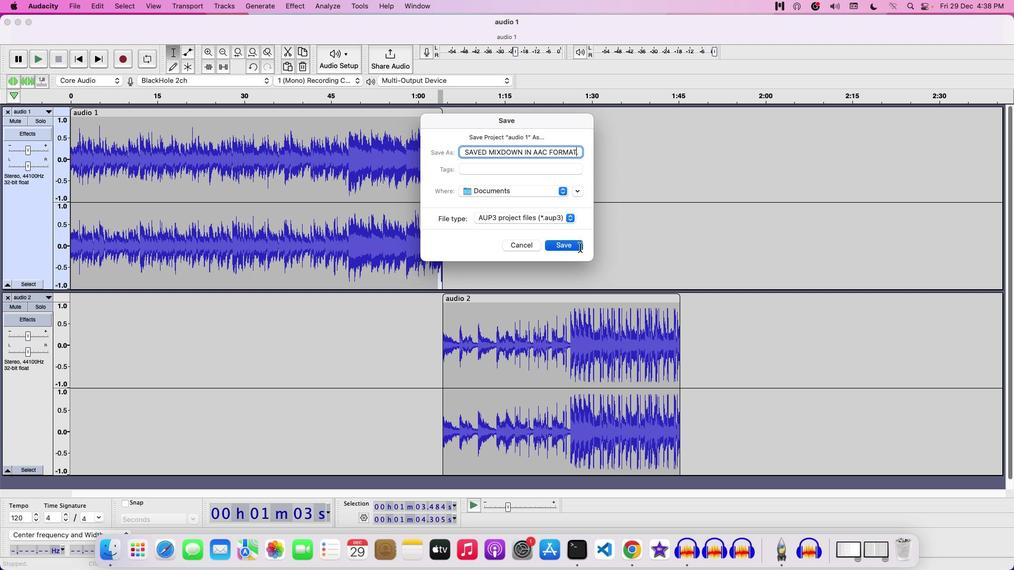 
Action: Mouse moved to (577, 246)
Screenshot: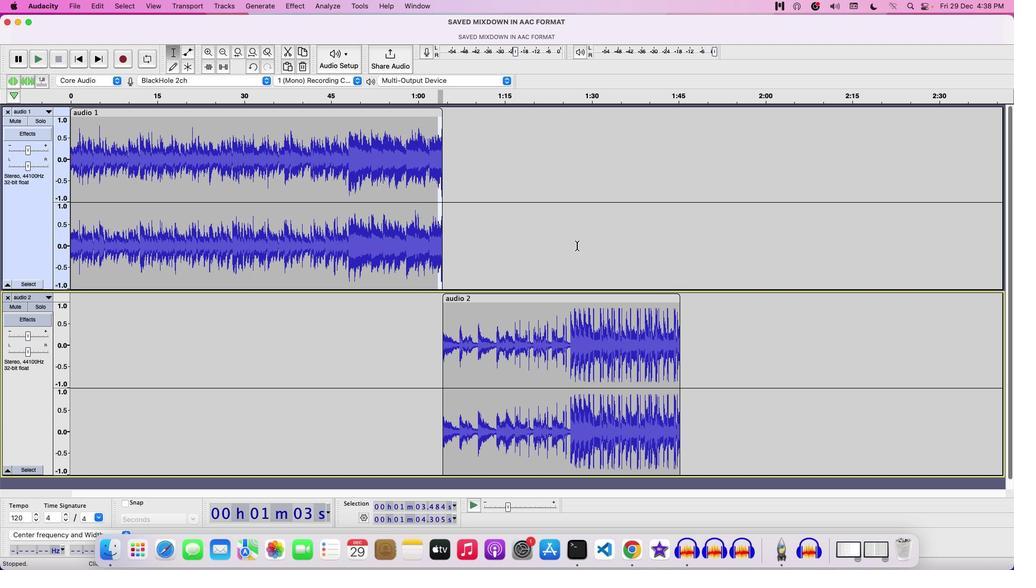 
